 Task: Open settings.json of indent size in a text editor.
Action: Mouse moved to (15, 465)
Screenshot: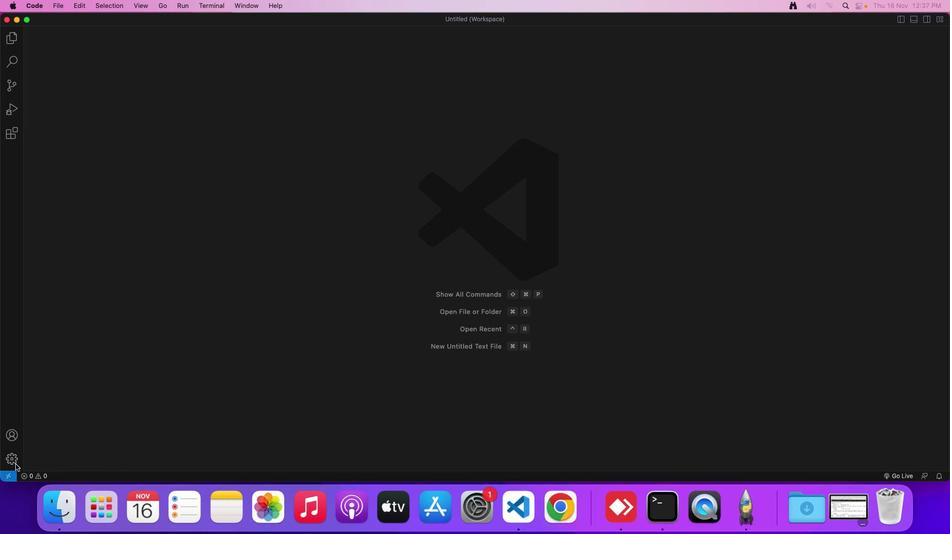 
Action: Mouse pressed left at (15, 465)
Screenshot: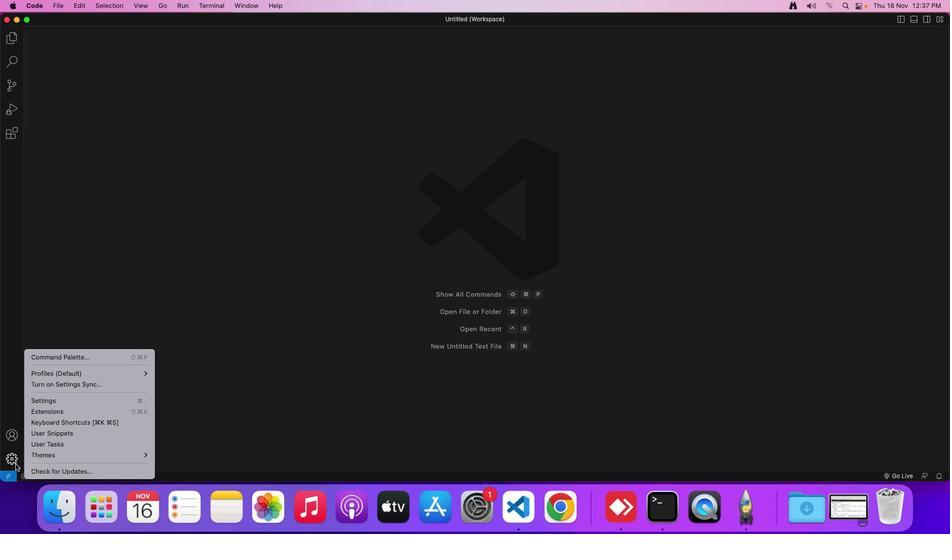 
Action: Mouse moved to (72, 404)
Screenshot: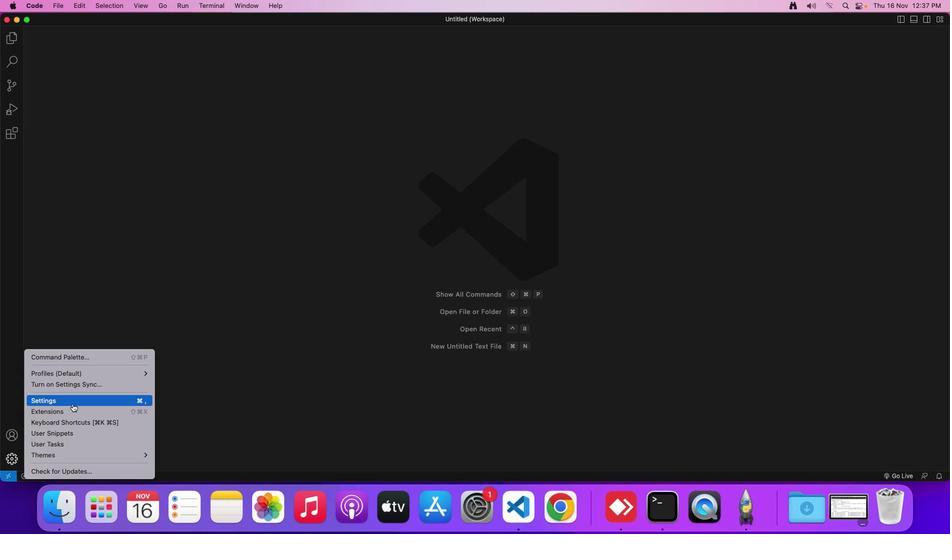 
Action: Mouse pressed left at (72, 404)
Screenshot: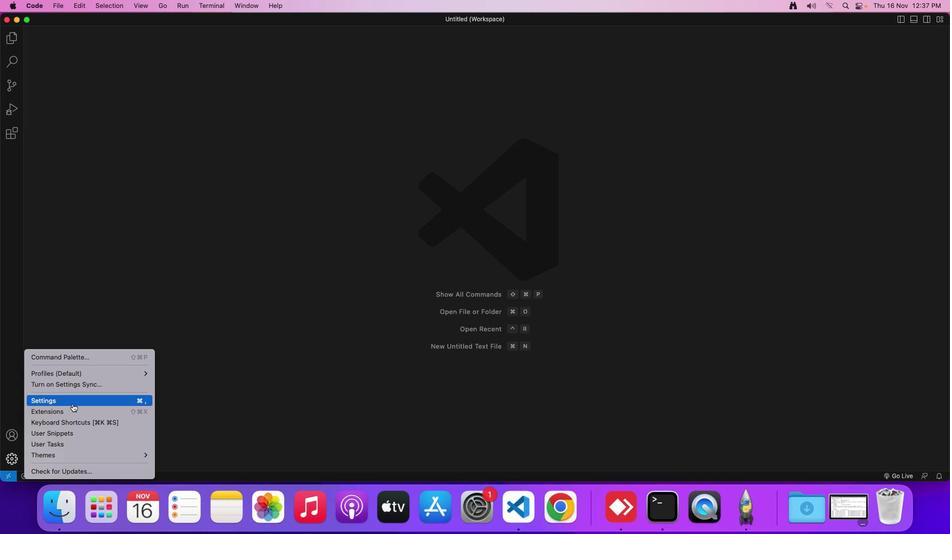 
Action: Mouse moved to (259, 80)
Screenshot: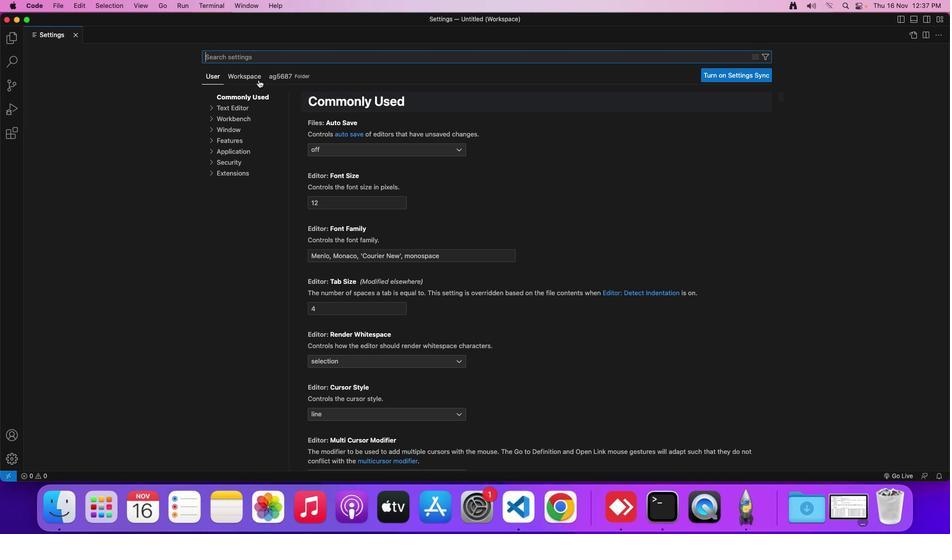 
Action: Mouse pressed left at (259, 80)
Screenshot: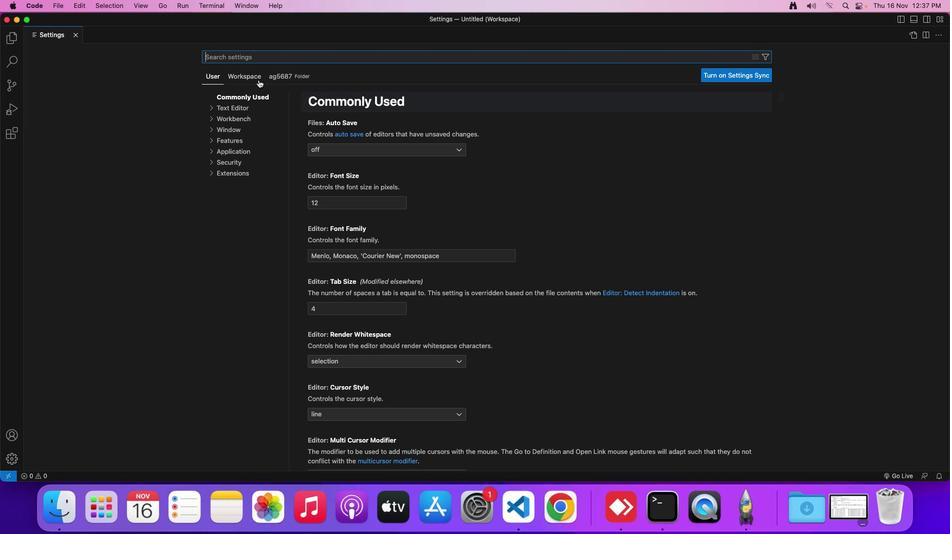 
Action: Mouse moved to (222, 109)
Screenshot: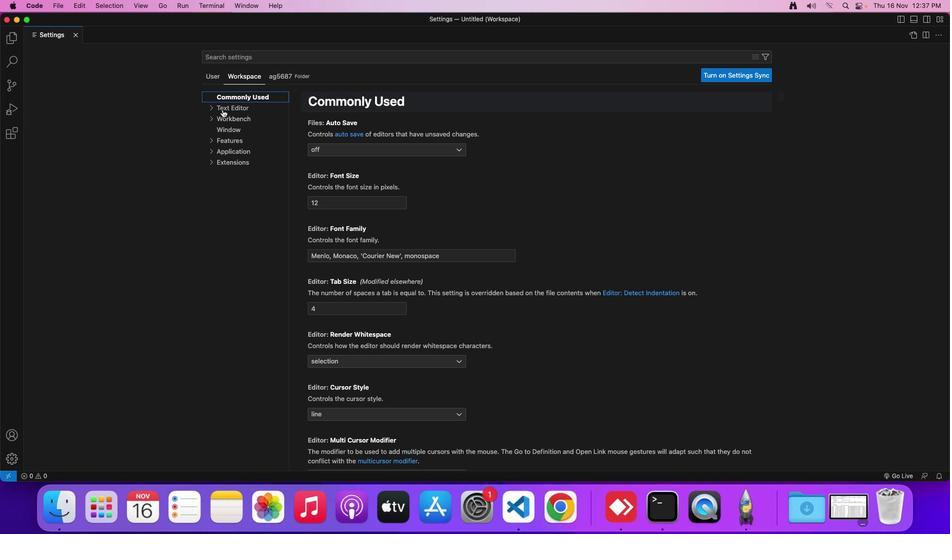 
Action: Mouse pressed left at (222, 109)
Screenshot: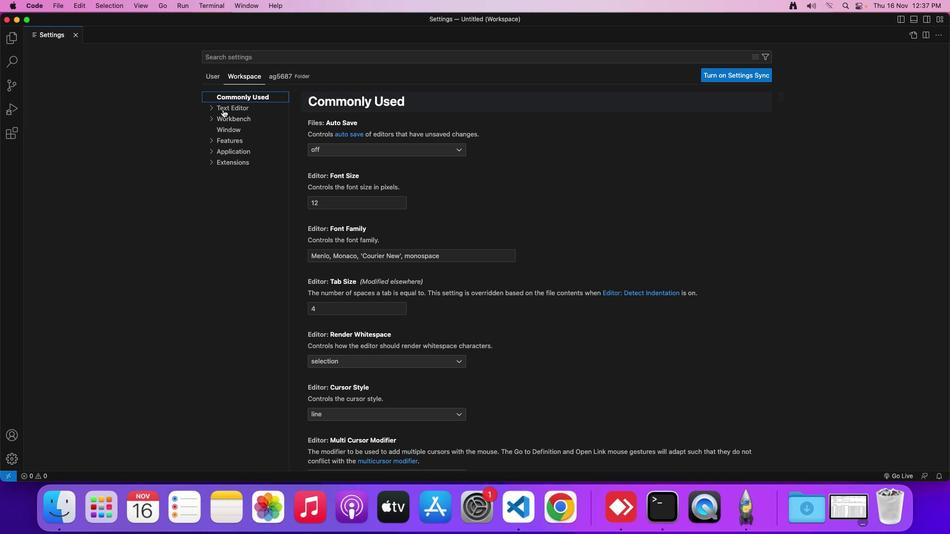 
Action: Mouse moved to (336, 260)
Screenshot: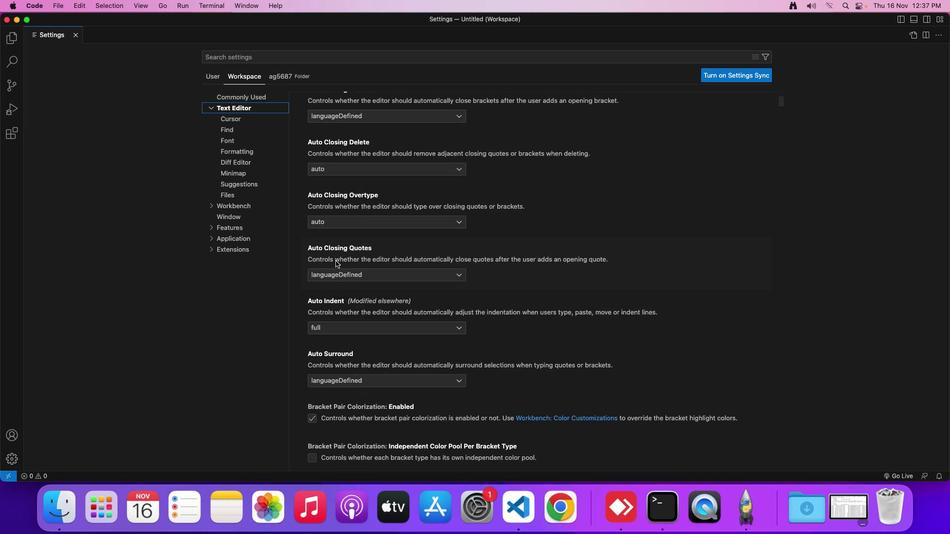
Action: Mouse scrolled (336, 260) with delta (0, 0)
Screenshot: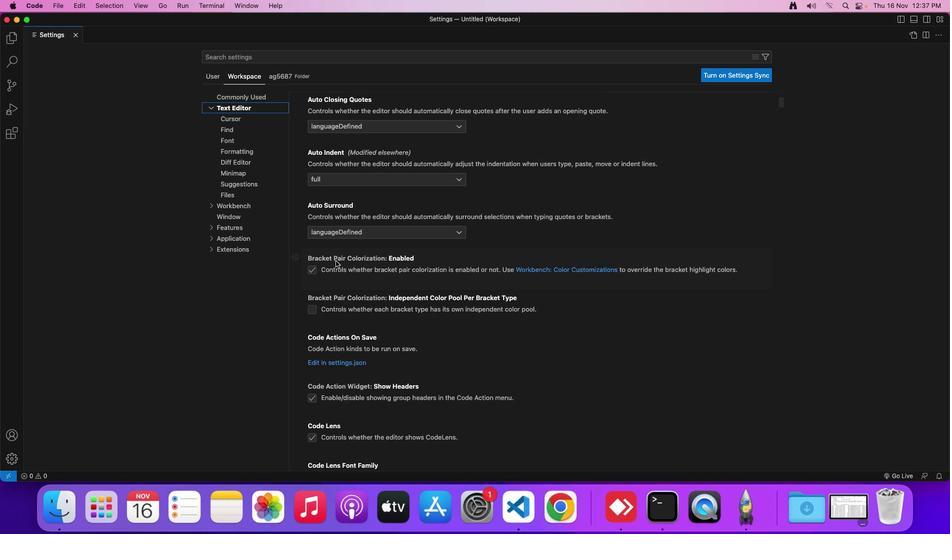 
Action: Mouse scrolled (336, 260) with delta (0, 0)
Screenshot: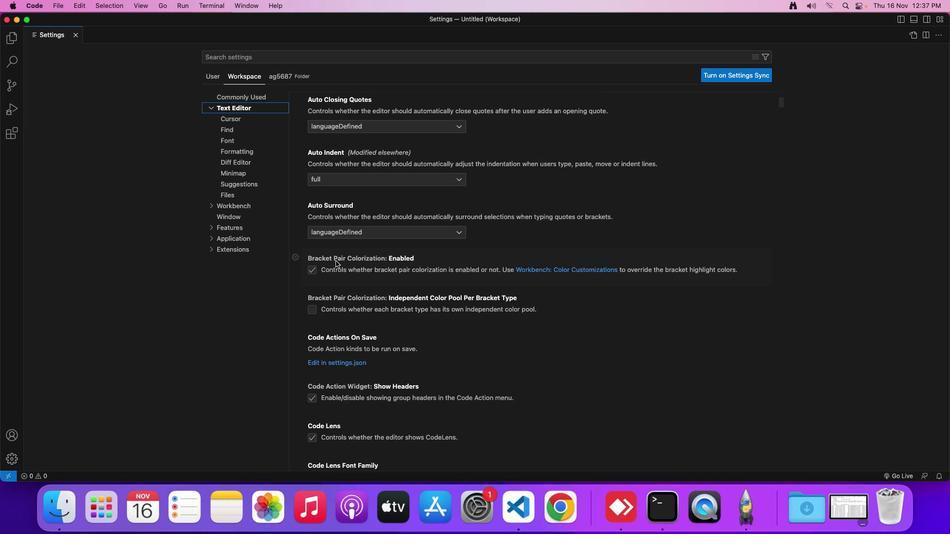 
Action: Mouse scrolled (336, 260) with delta (0, -1)
Screenshot: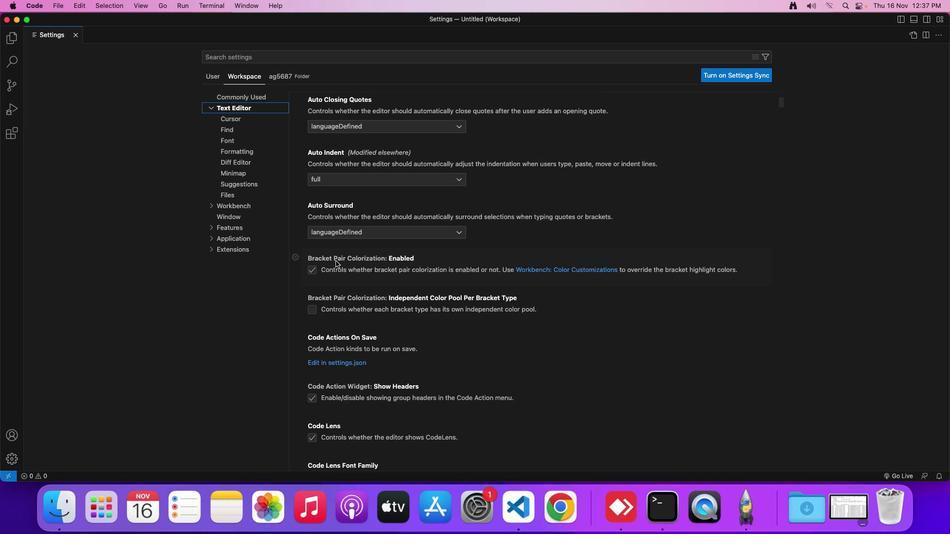 
Action: Mouse scrolled (336, 260) with delta (0, -2)
Screenshot: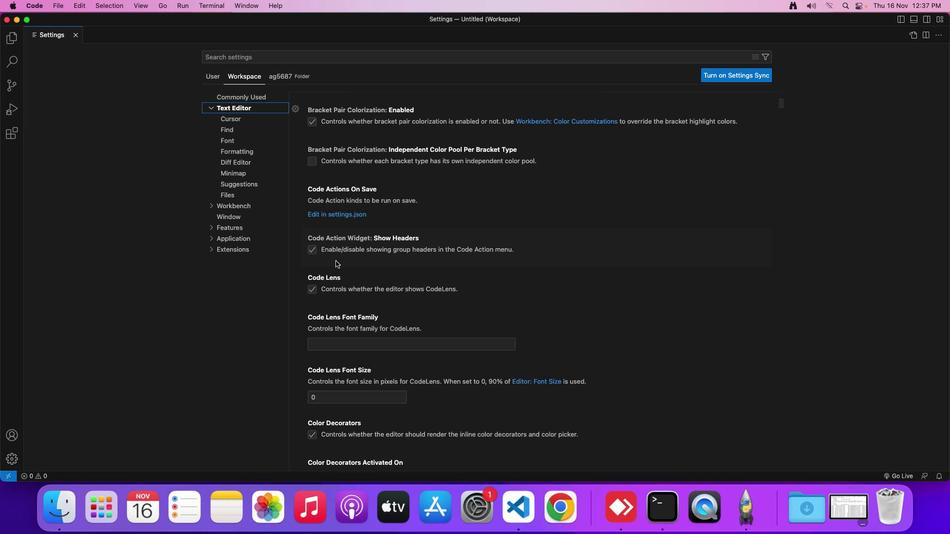
Action: Mouse scrolled (336, 260) with delta (0, -2)
Screenshot: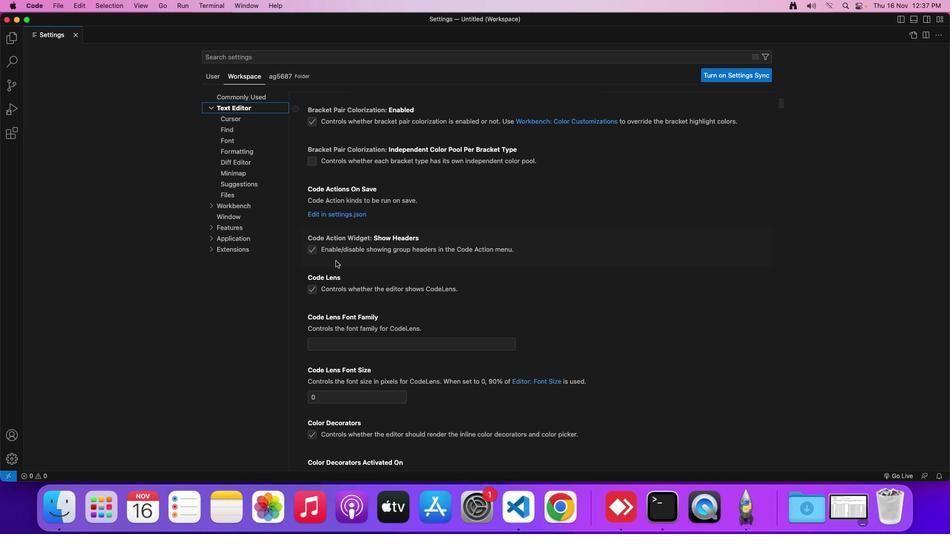 
Action: Mouse moved to (335, 260)
Screenshot: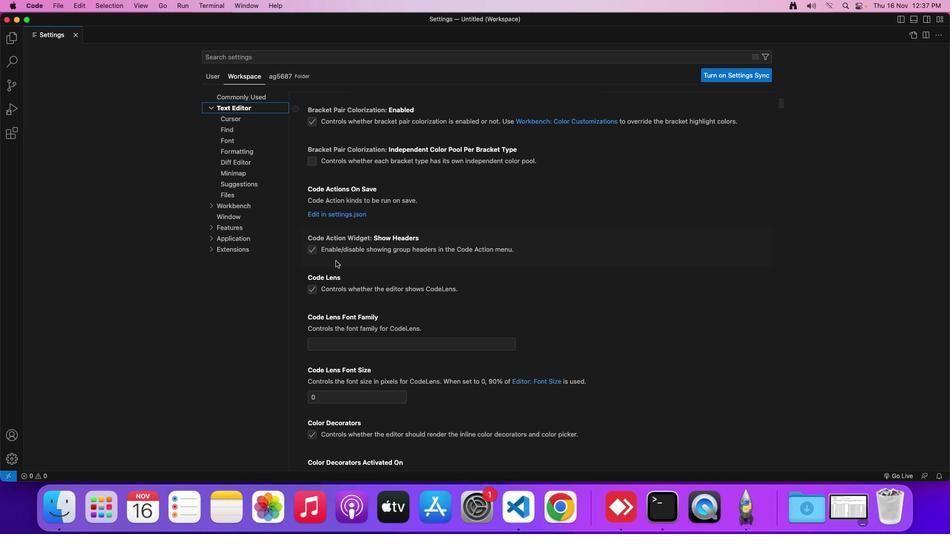 
Action: Mouse scrolled (335, 260) with delta (0, -2)
Screenshot: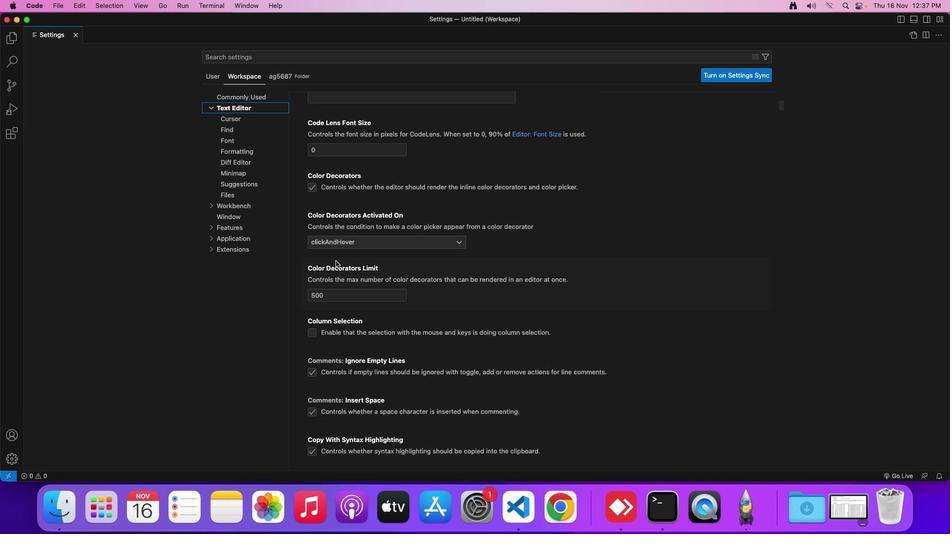 
Action: Mouse scrolled (335, 260) with delta (0, -2)
Screenshot: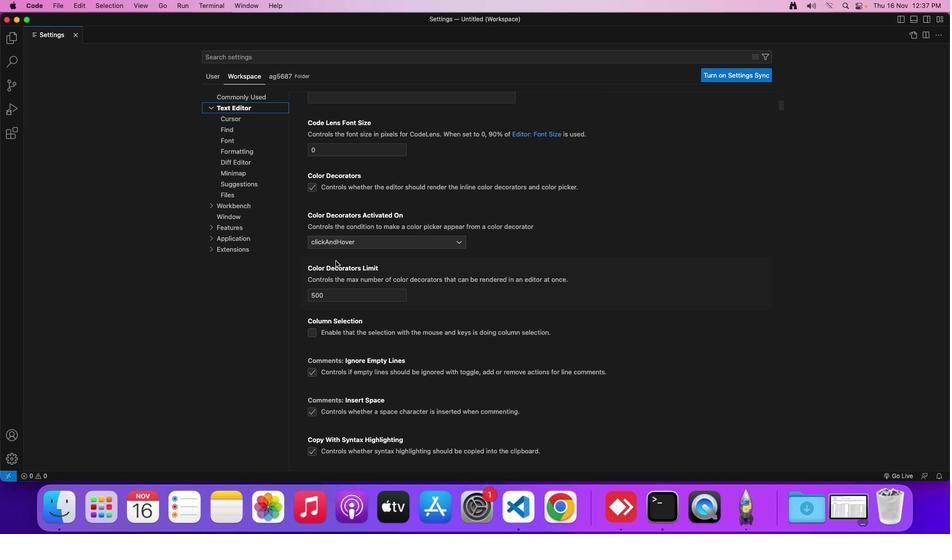 
Action: Mouse moved to (335, 260)
Screenshot: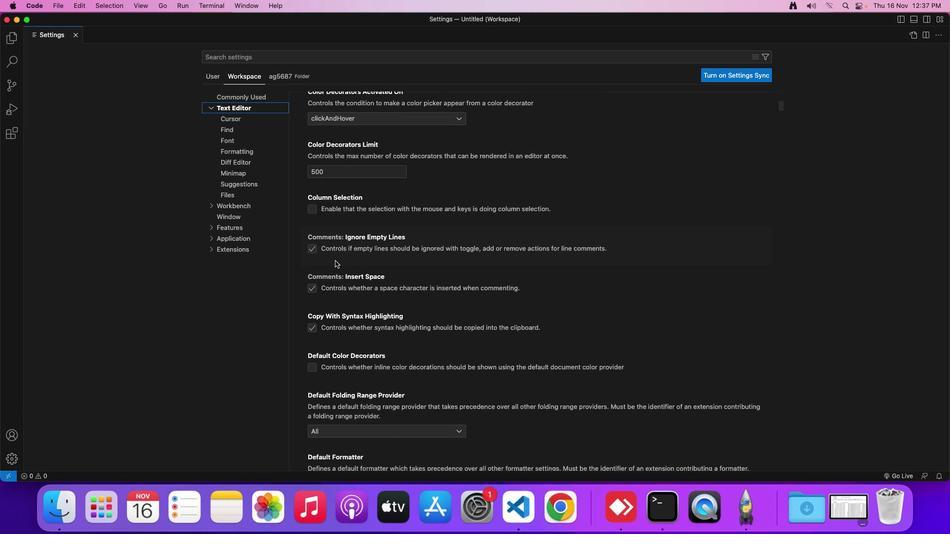 
Action: Mouse scrolled (335, 260) with delta (0, 0)
Screenshot: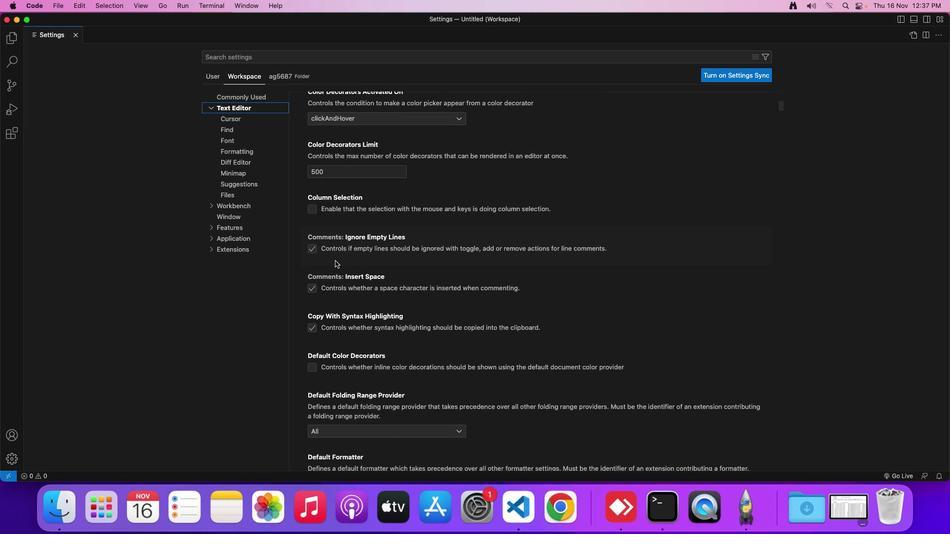 
Action: Mouse scrolled (335, 260) with delta (0, 0)
Screenshot: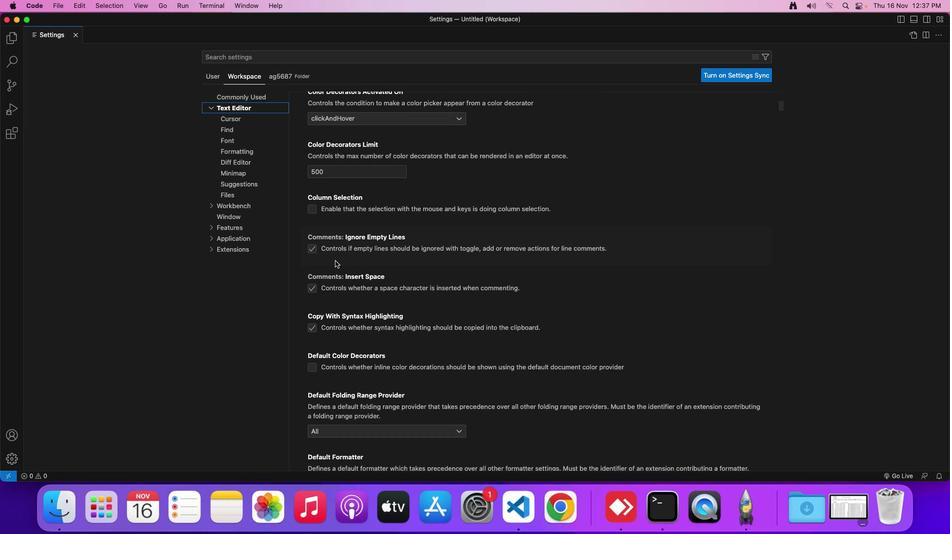 
Action: Mouse moved to (335, 260)
Screenshot: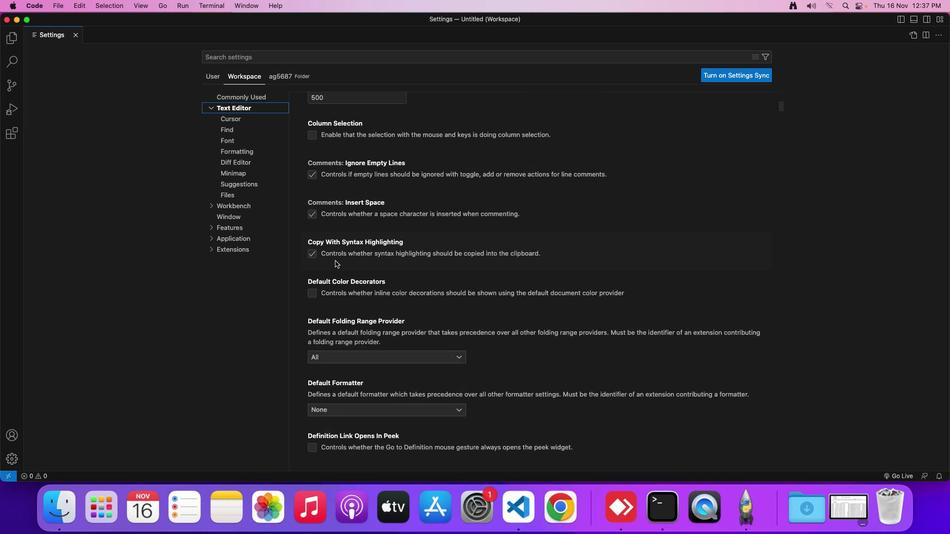 
Action: Mouse scrolled (335, 260) with delta (0, -1)
Screenshot: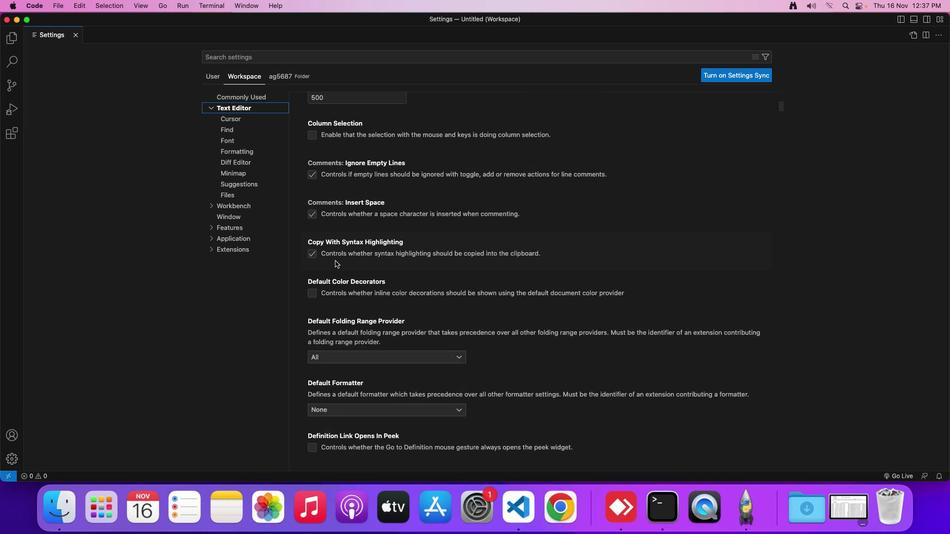 
Action: Mouse moved to (335, 260)
Screenshot: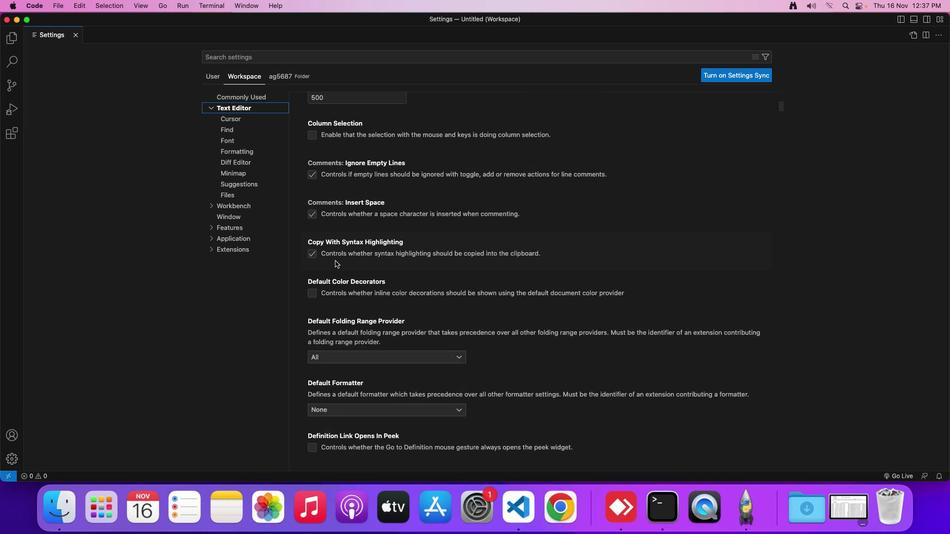 
Action: Mouse scrolled (335, 260) with delta (0, -1)
Screenshot: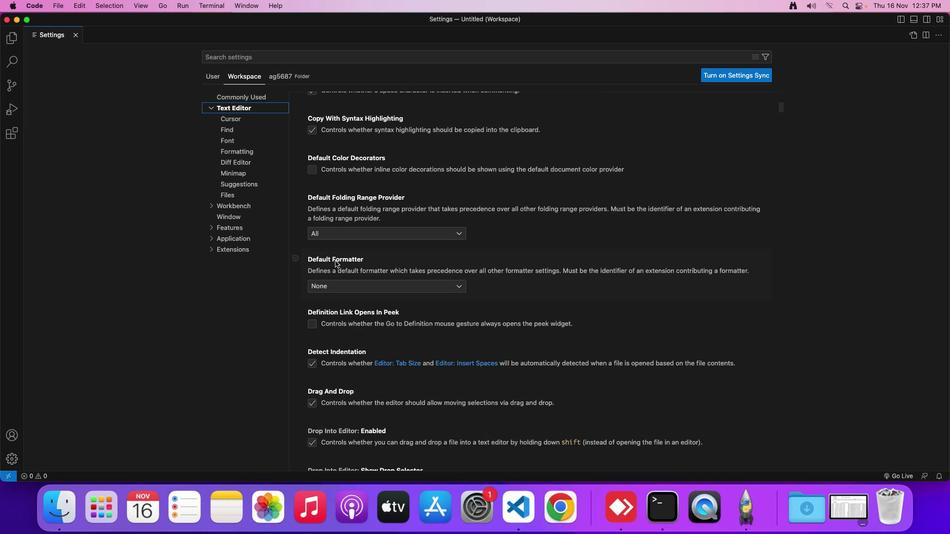 
Action: Mouse scrolled (335, 260) with delta (0, -2)
Screenshot: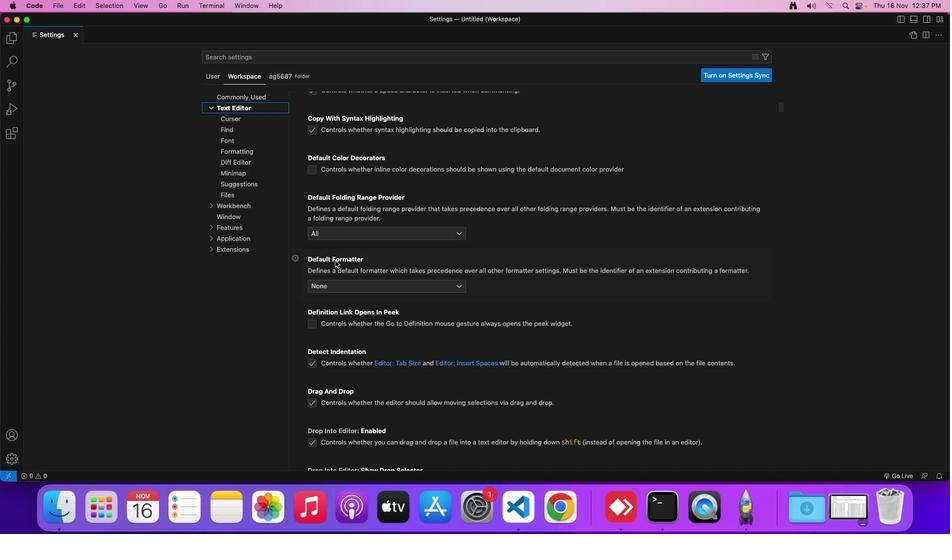 
Action: Mouse scrolled (335, 260) with delta (0, 0)
Screenshot: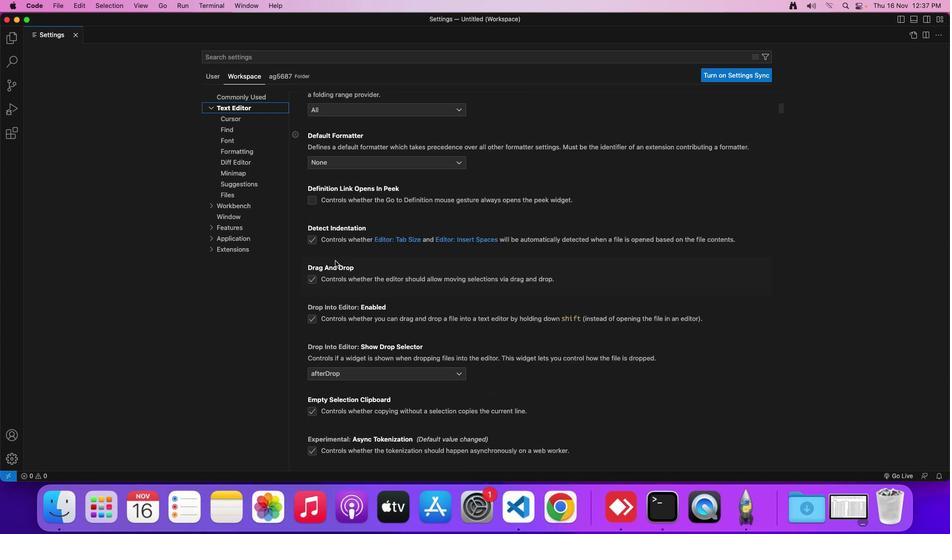 
Action: Mouse scrolled (335, 260) with delta (0, 0)
Screenshot: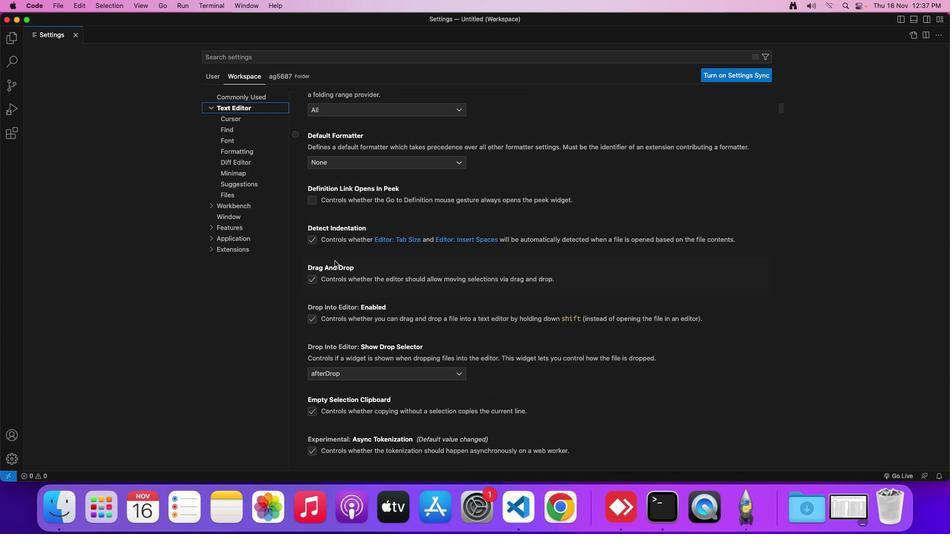
Action: Mouse scrolled (335, 260) with delta (0, -1)
Screenshot: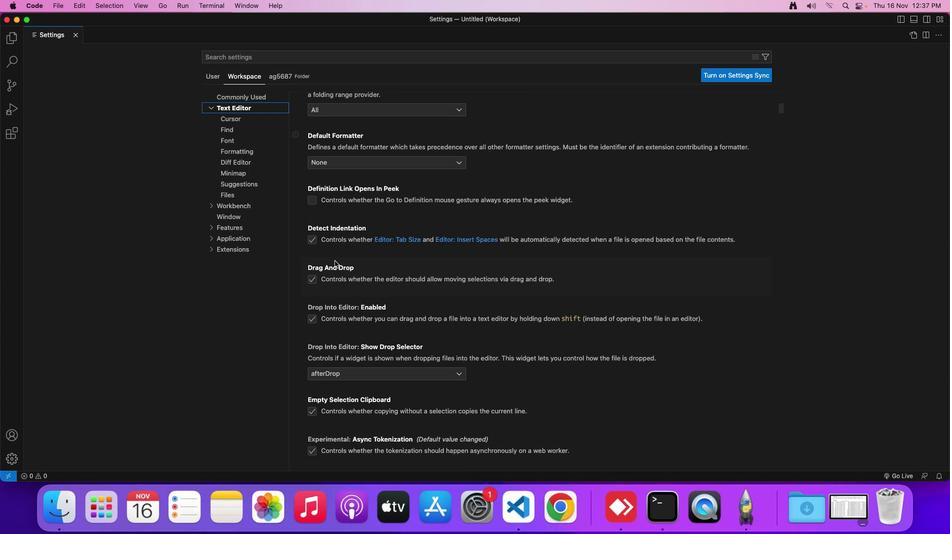 
Action: Mouse moved to (335, 260)
Screenshot: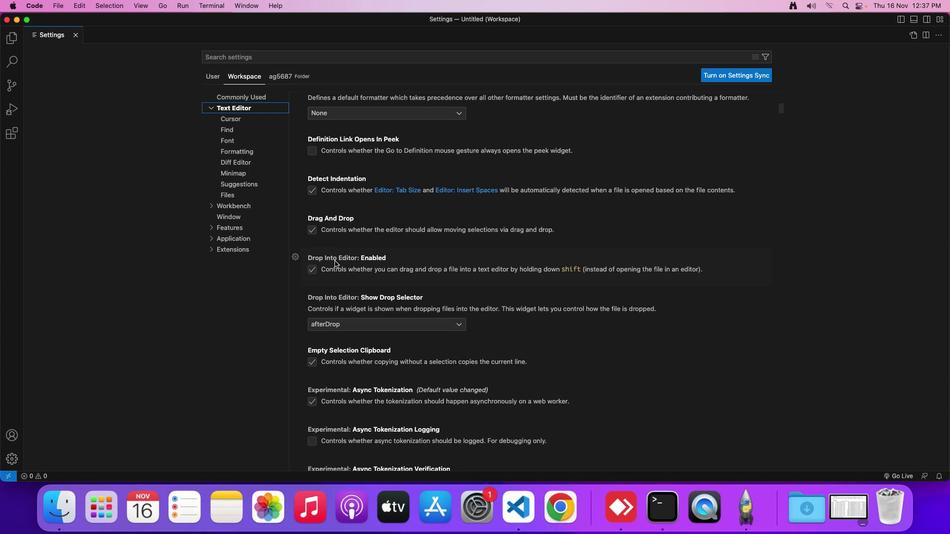 
Action: Mouse scrolled (335, 260) with delta (0, 0)
Screenshot: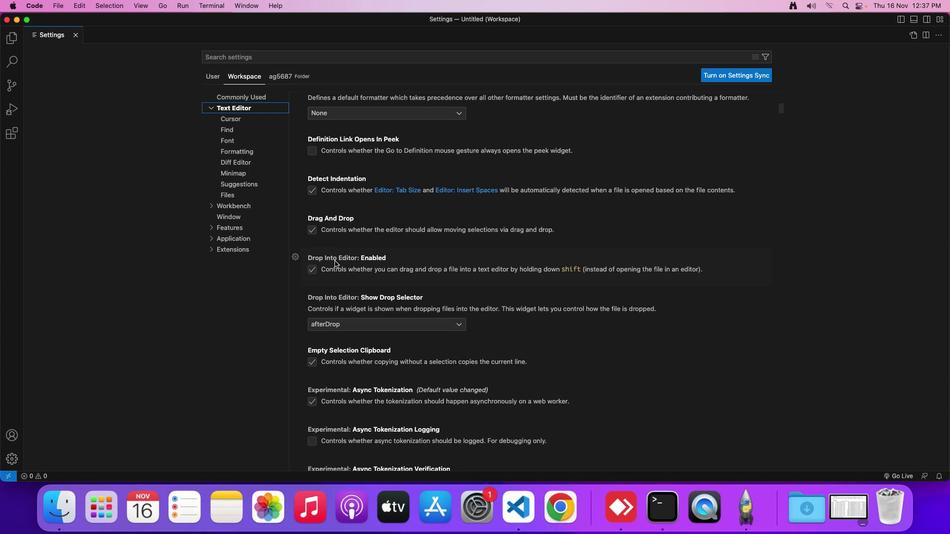 
Action: Mouse scrolled (335, 260) with delta (0, 0)
Screenshot: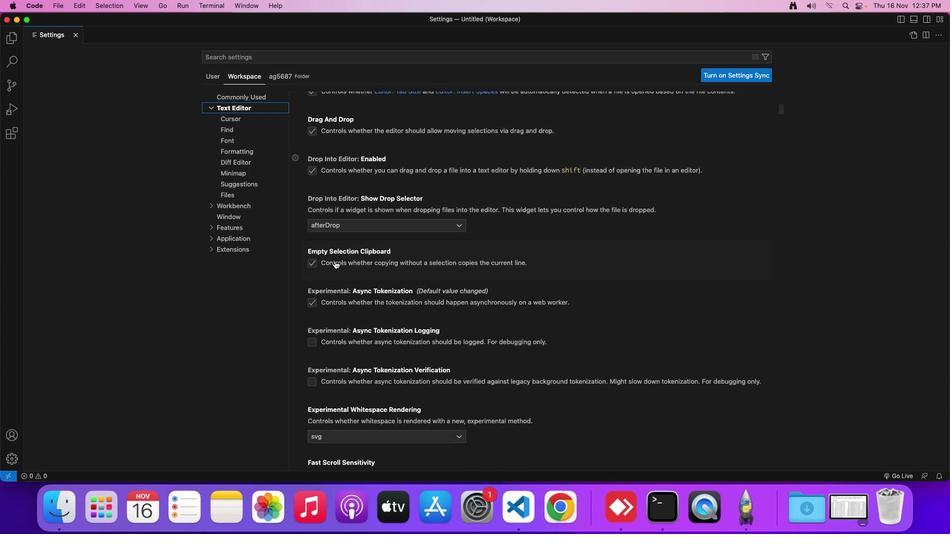 
Action: Mouse scrolled (335, 260) with delta (0, 0)
Screenshot: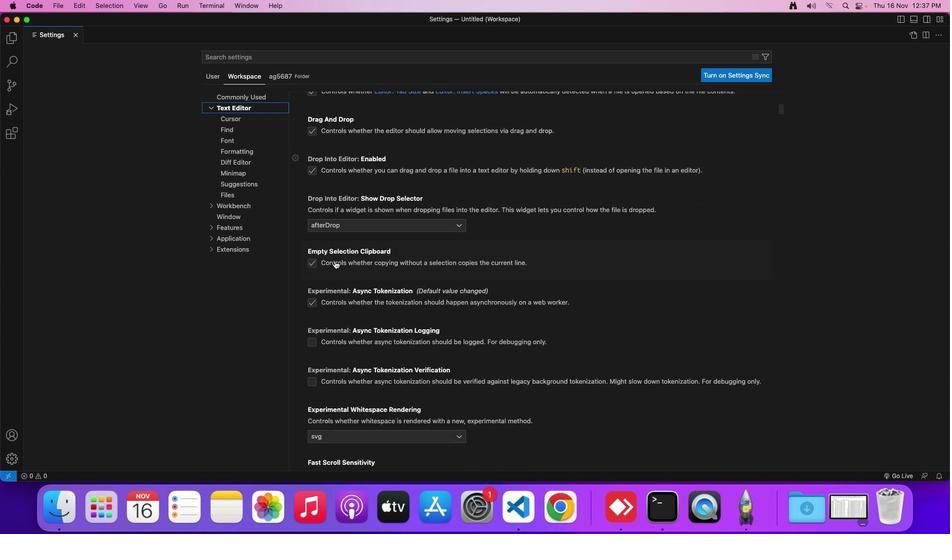 
Action: Mouse scrolled (335, 260) with delta (0, 0)
Screenshot: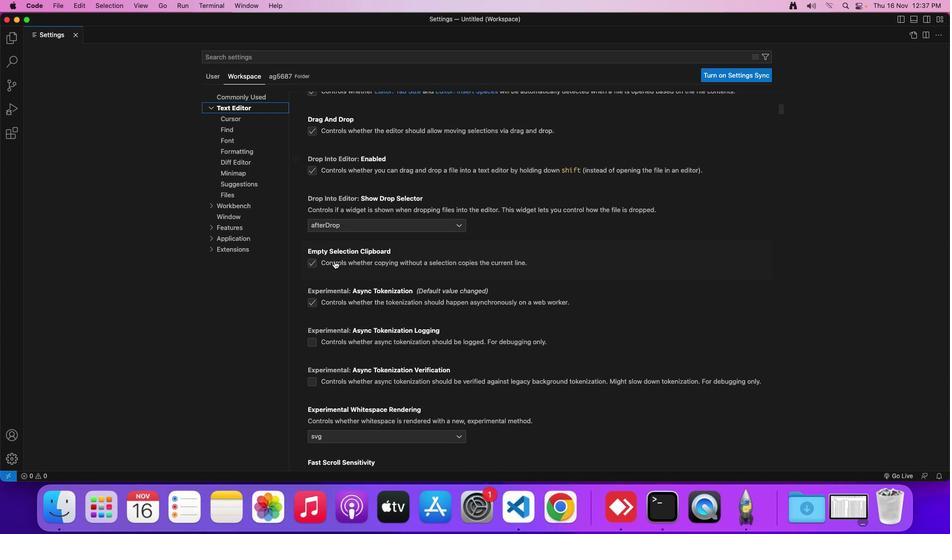 
Action: Mouse moved to (334, 260)
Screenshot: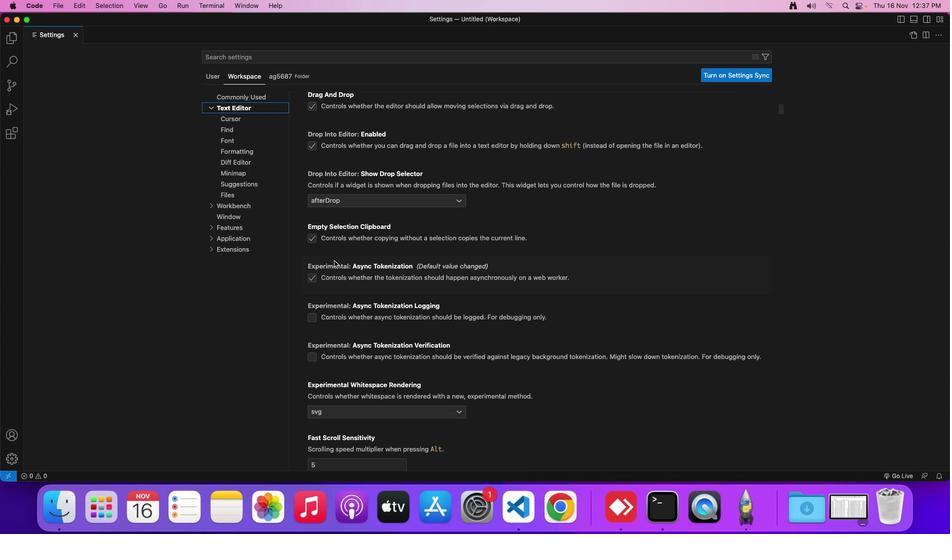 
Action: Mouse scrolled (334, 260) with delta (0, 0)
Screenshot: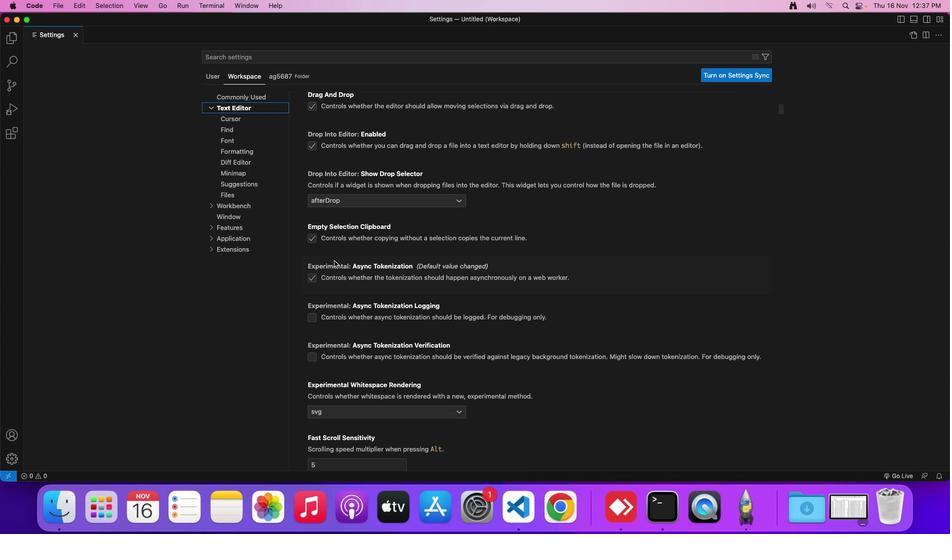 
Action: Mouse moved to (334, 260)
Screenshot: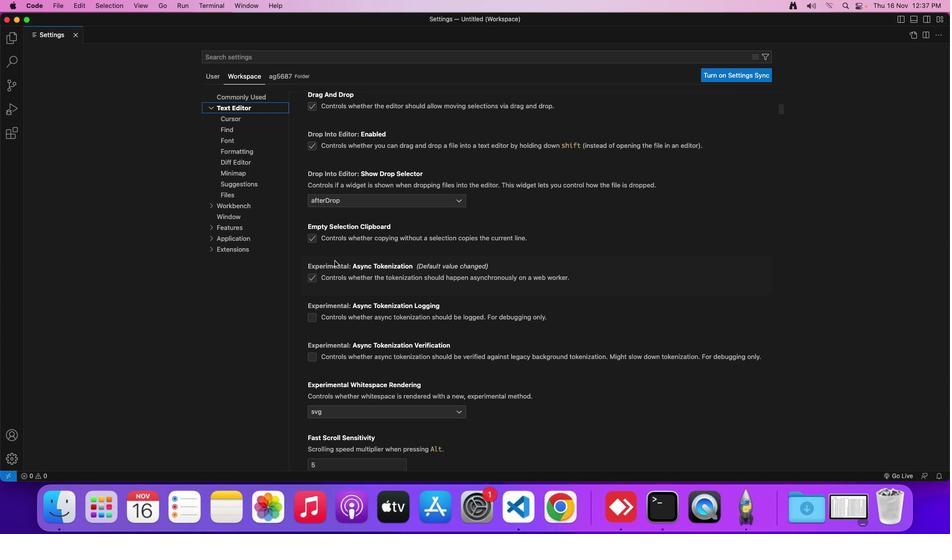
Action: Mouse scrolled (334, 260) with delta (0, 0)
Screenshot: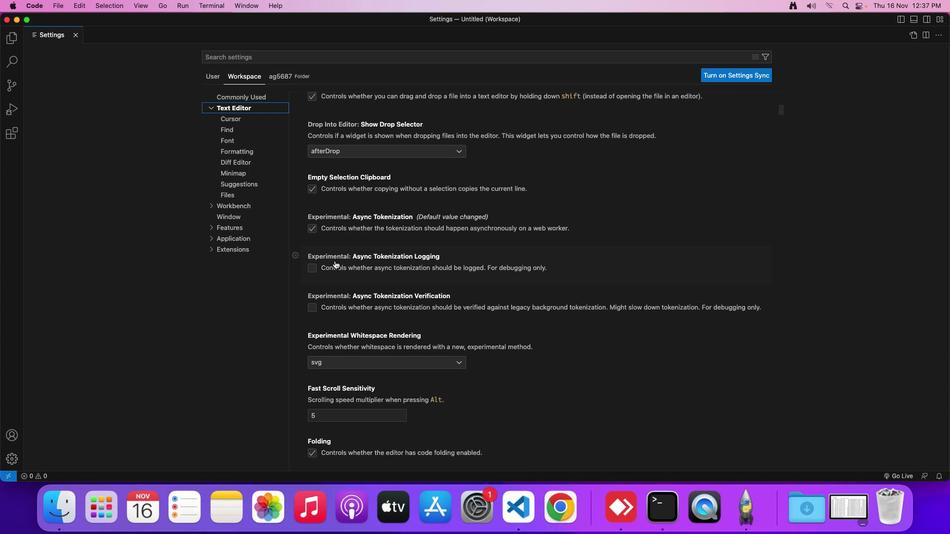 
Action: Mouse scrolled (334, 260) with delta (0, 0)
Screenshot: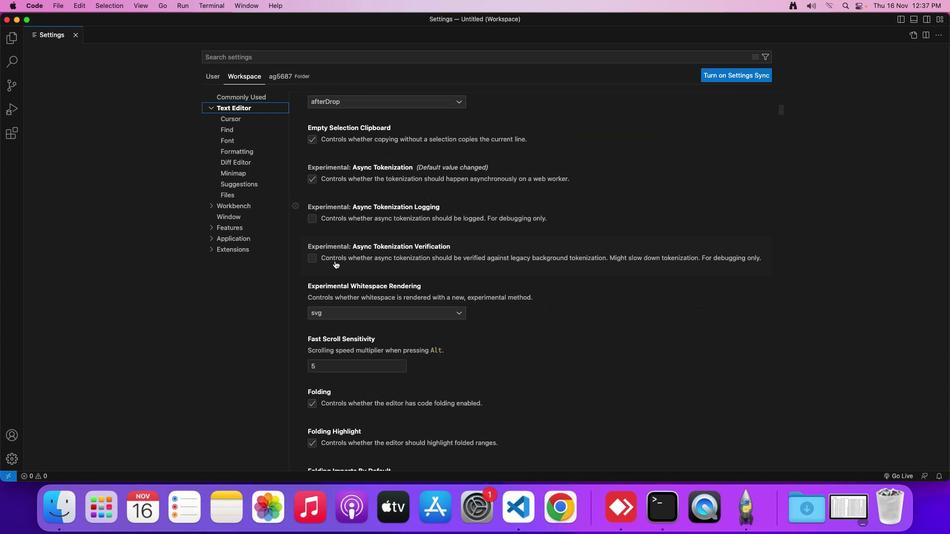 
Action: Mouse scrolled (334, 260) with delta (0, 0)
Screenshot: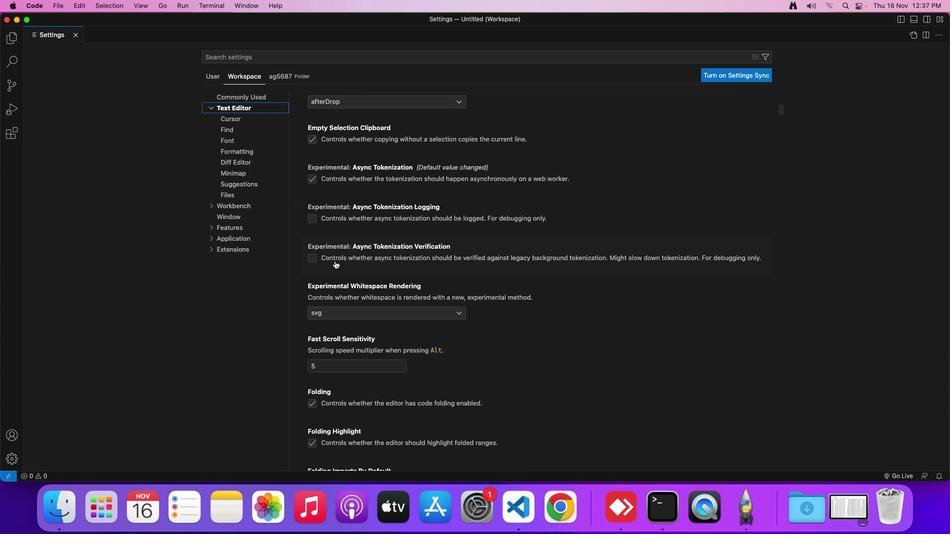 
Action: Mouse scrolled (334, 260) with delta (0, 0)
Screenshot: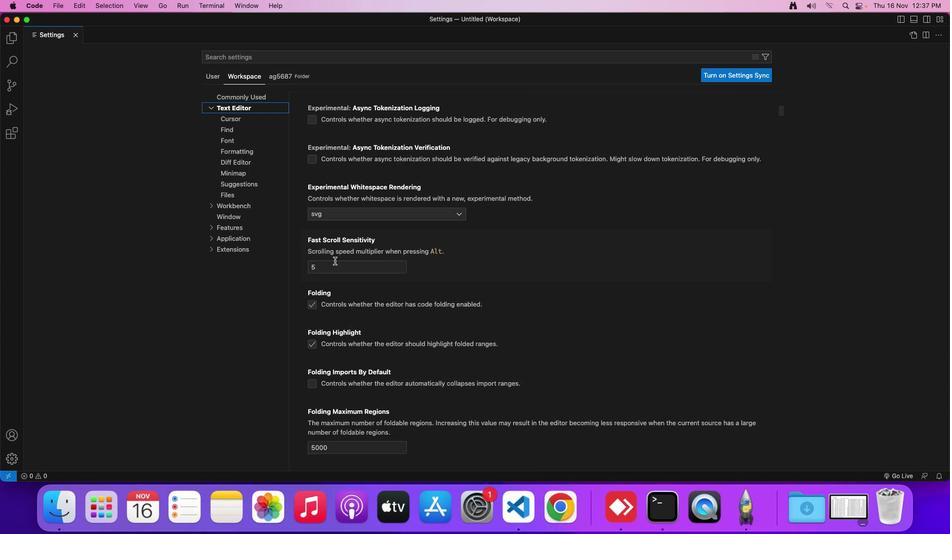 
Action: Mouse scrolled (334, 260) with delta (0, 0)
Screenshot: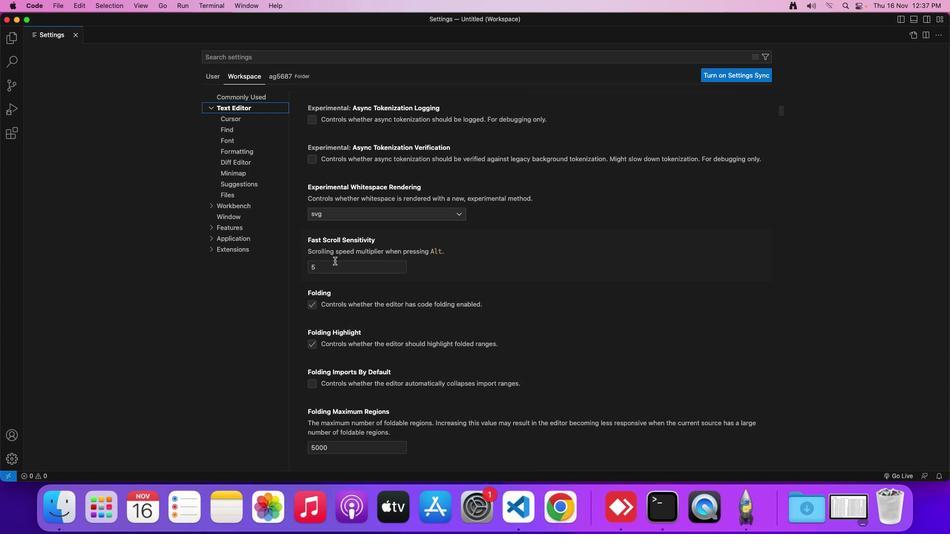 
Action: Mouse scrolled (334, 260) with delta (0, 0)
Screenshot: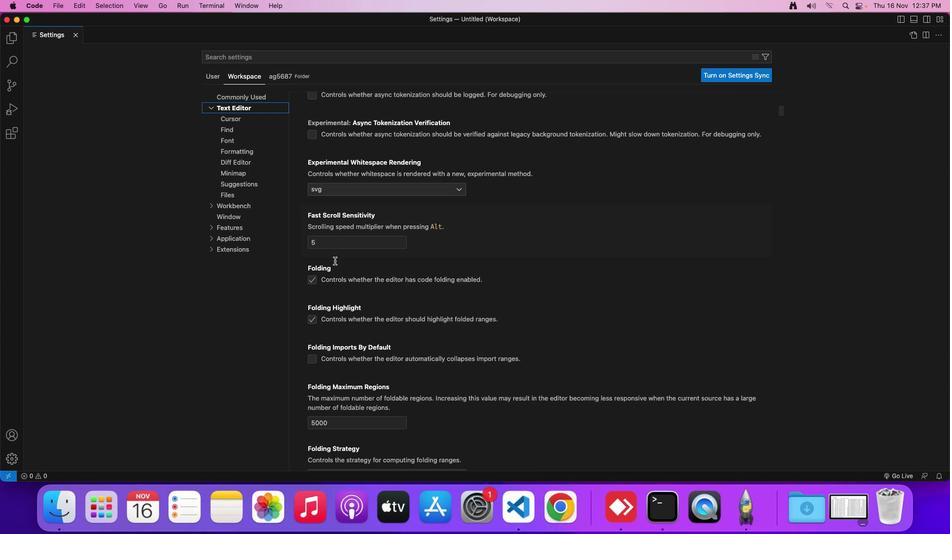 
Action: Mouse scrolled (334, 260) with delta (0, 0)
Screenshot: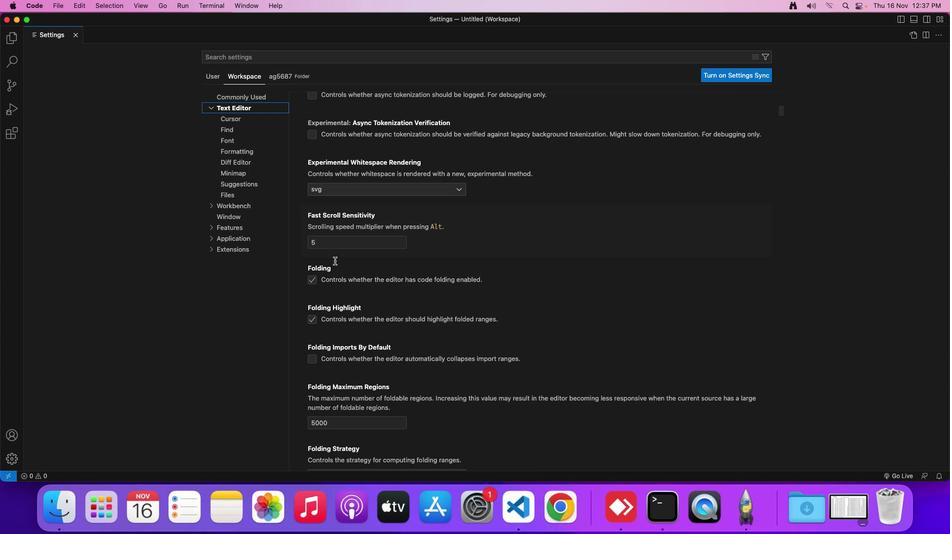 
Action: Mouse scrolled (334, 260) with delta (0, 0)
Screenshot: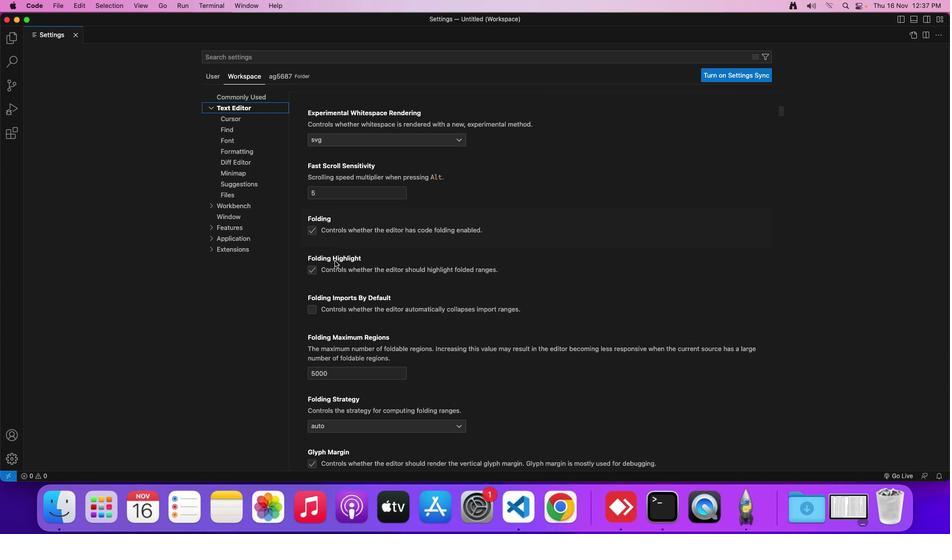 
Action: Mouse scrolled (334, 260) with delta (0, 0)
Screenshot: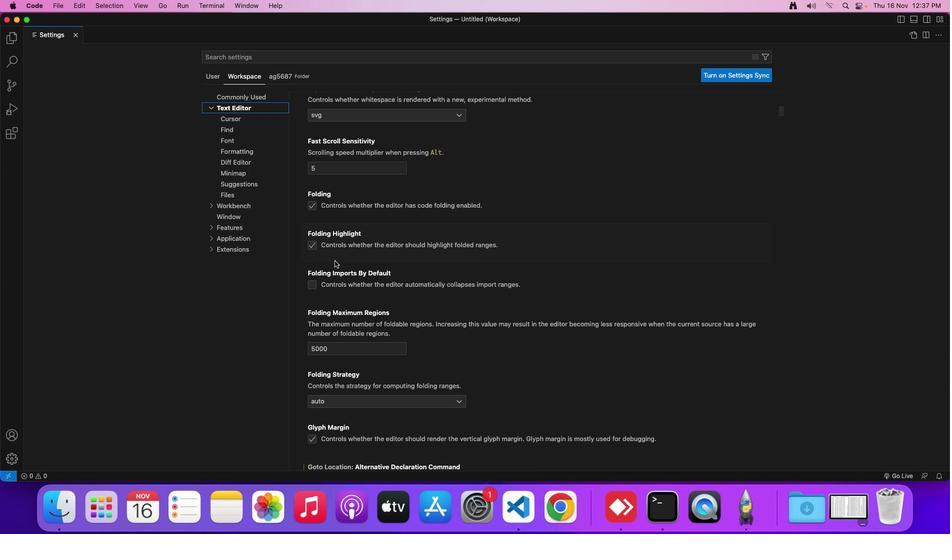 
Action: Mouse scrolled (334, 260) with delta (0, 0)
Screenshot: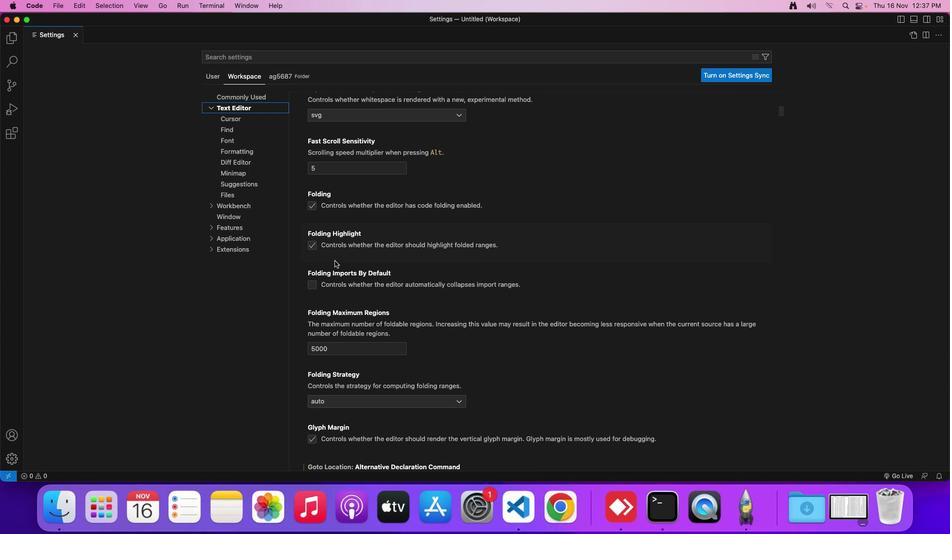 
Action: Mouse scrolled (334, 260) with delta (0, 0)
Screenshot: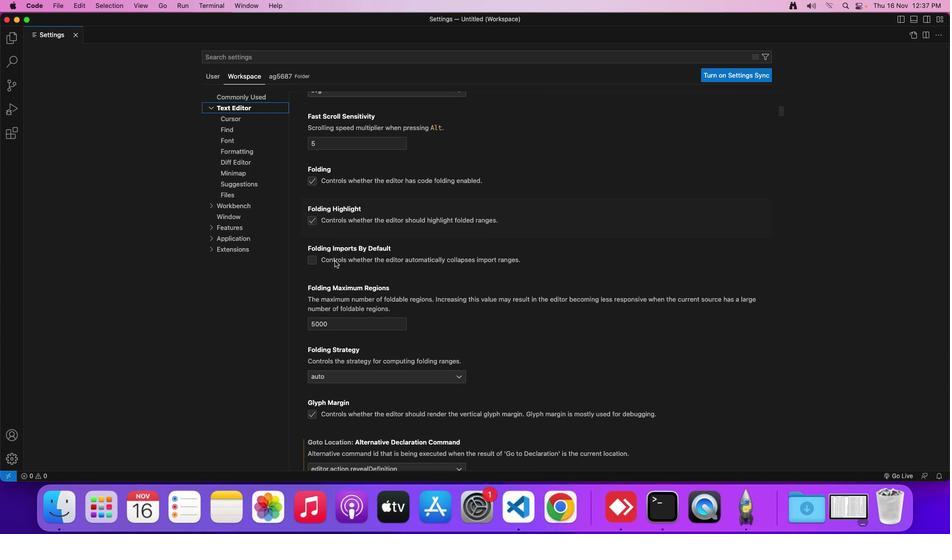 
Action: Mouse scrolled (334, 260) with delta (0, 0)
Screenshot: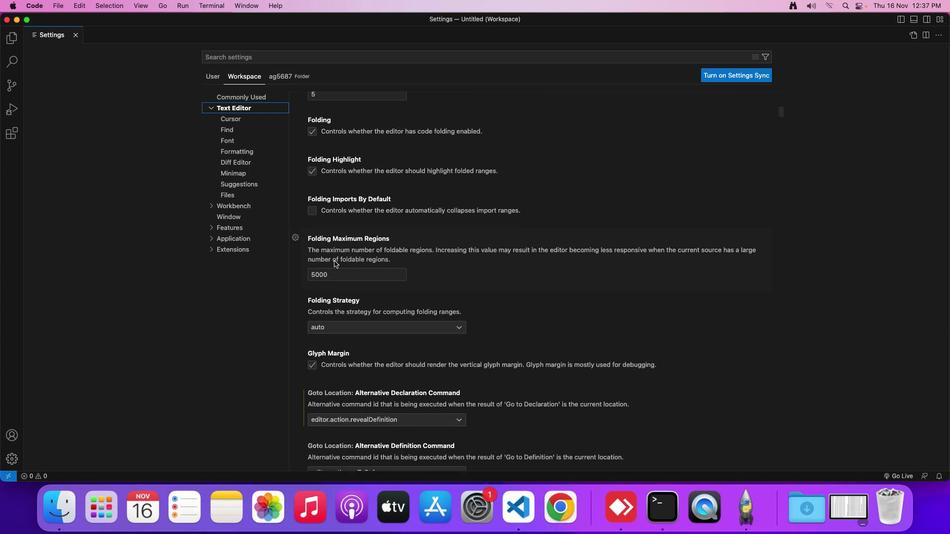 
Action: Mouse moved to (334, 260)
Screenshot: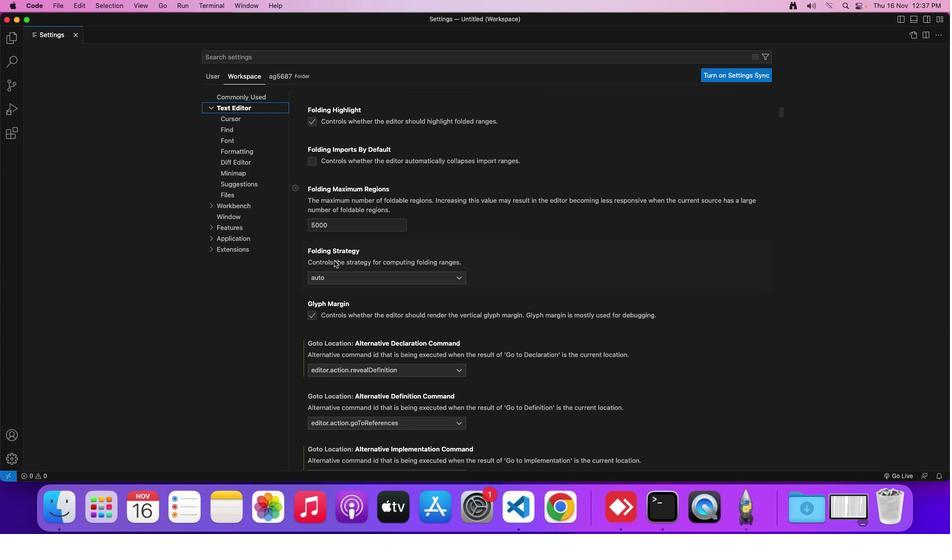 
Action: Mouse scrolled (334, 260) with delta (0, 0)
Screenshot: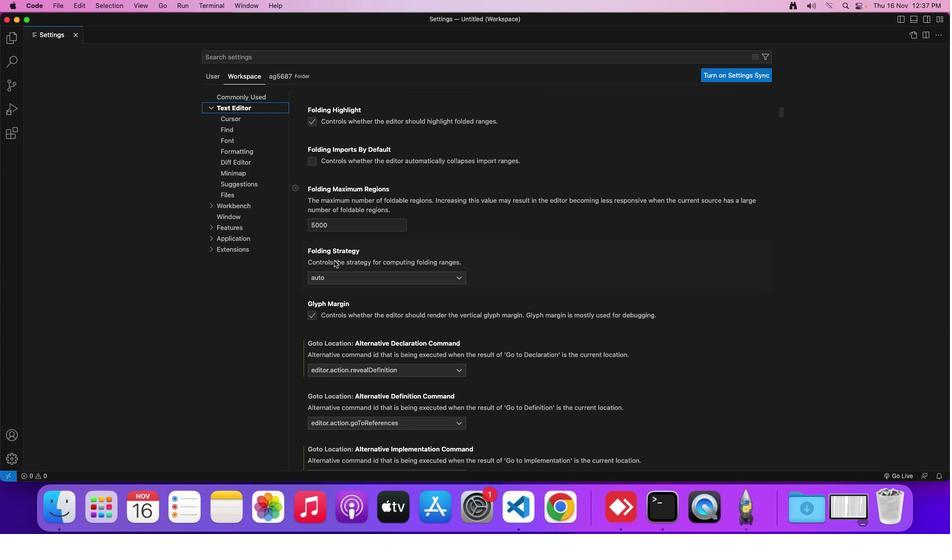 
Action: Mouse scrolled (334, 260) with delta (0, 0)
Screenshot: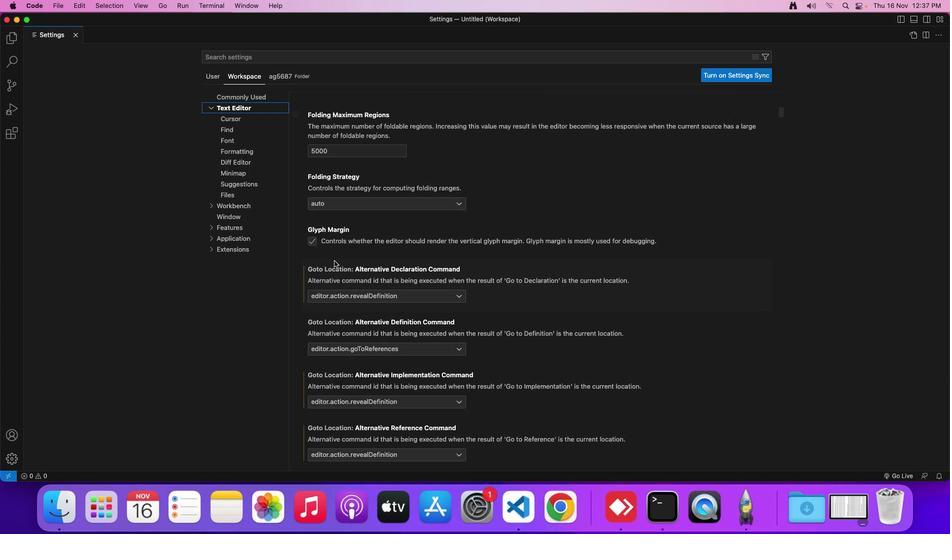 
Action: Mouse moved to (334, 260)
Screenshot: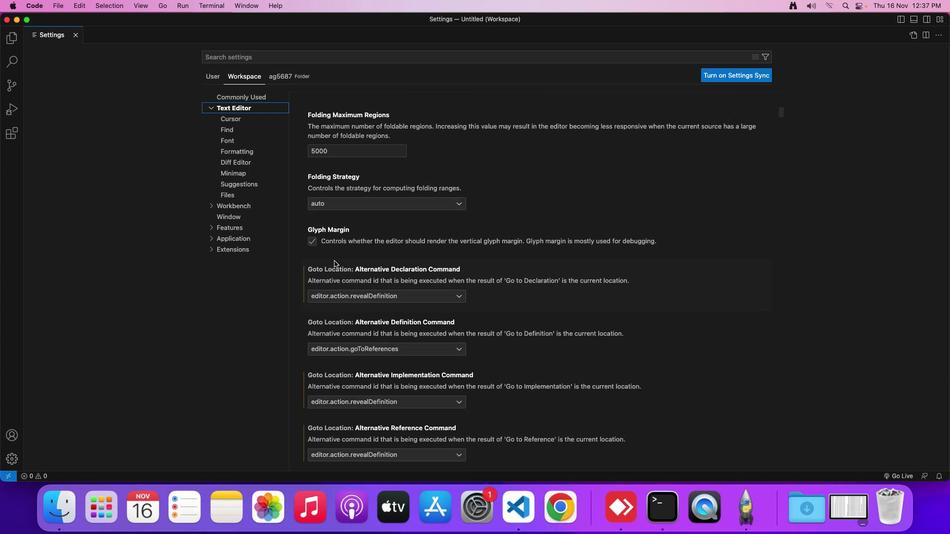 
Action: Mouse scrolled (334, 260) with delta (0, -1)
Screenshot: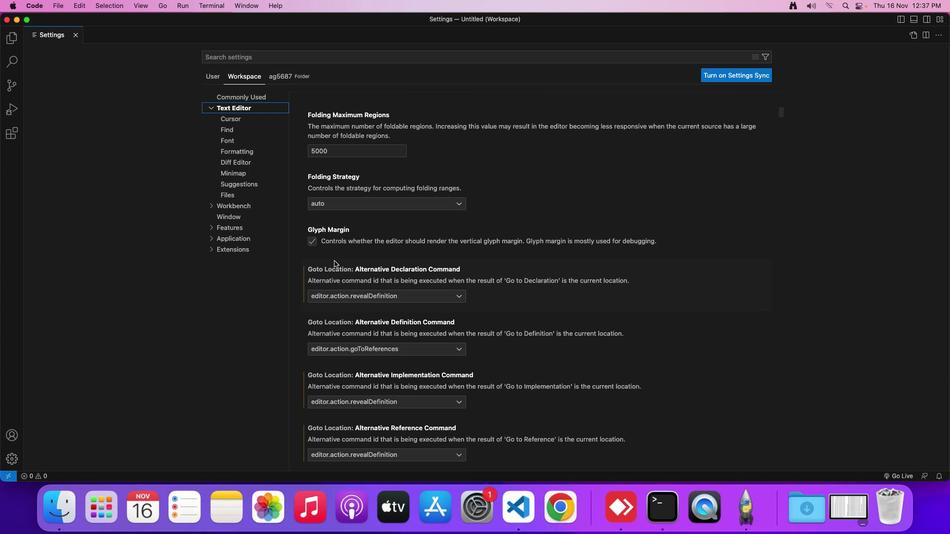 
Action: Mouse moved to (334, 261)
Screenshot: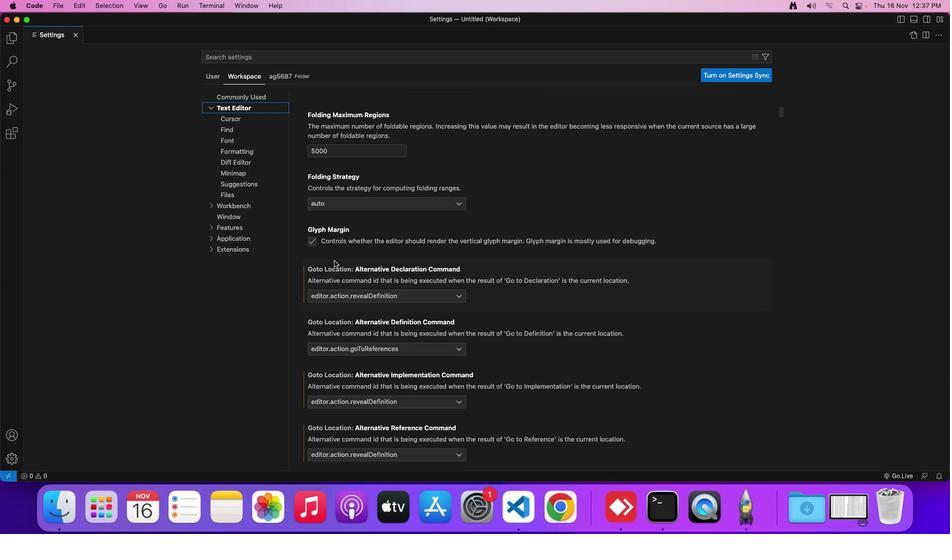 
Action: Mouse scrolled (334, 261) with delta (0, 0)
Screenshot: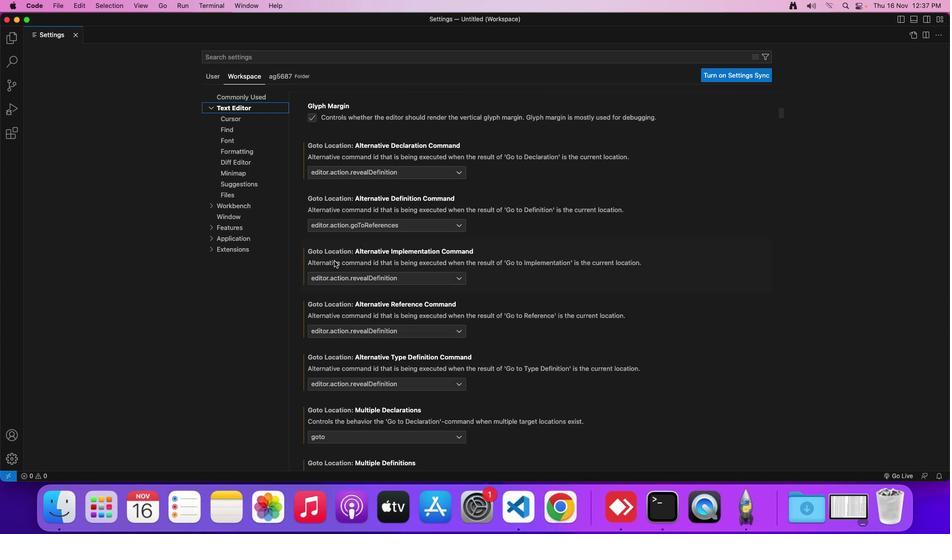 
Action: Mouse scrolled (334, 261) with delta (0, 0)
Screenshot: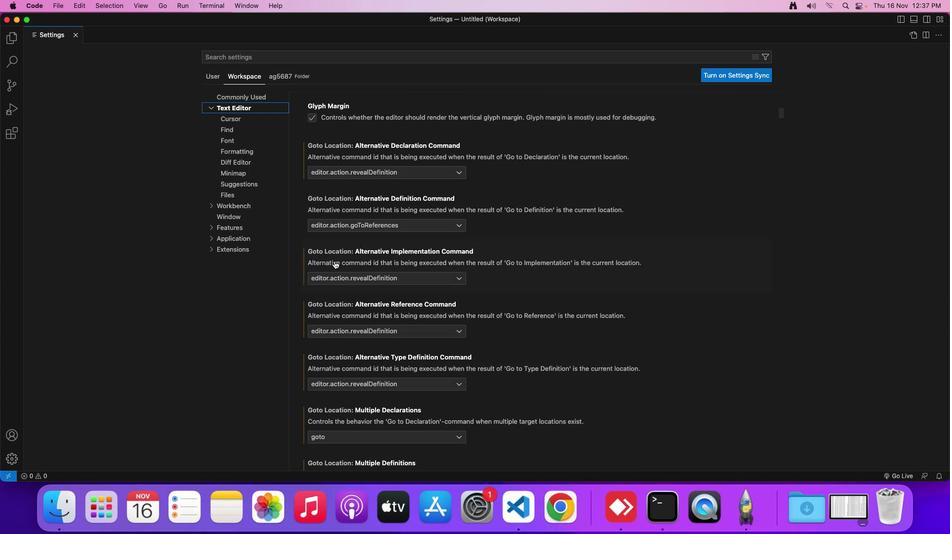 
Action: Mouse scrolled (334, 261) with delta (0, -1)
Screenshot: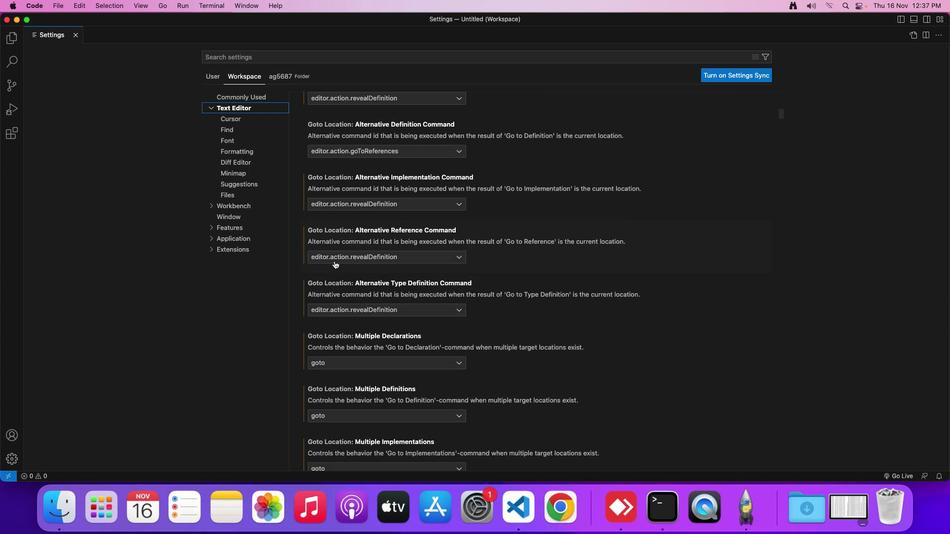 
Action: Mouse scrolled (334, 261) with delta (0, -1)
Screenshot: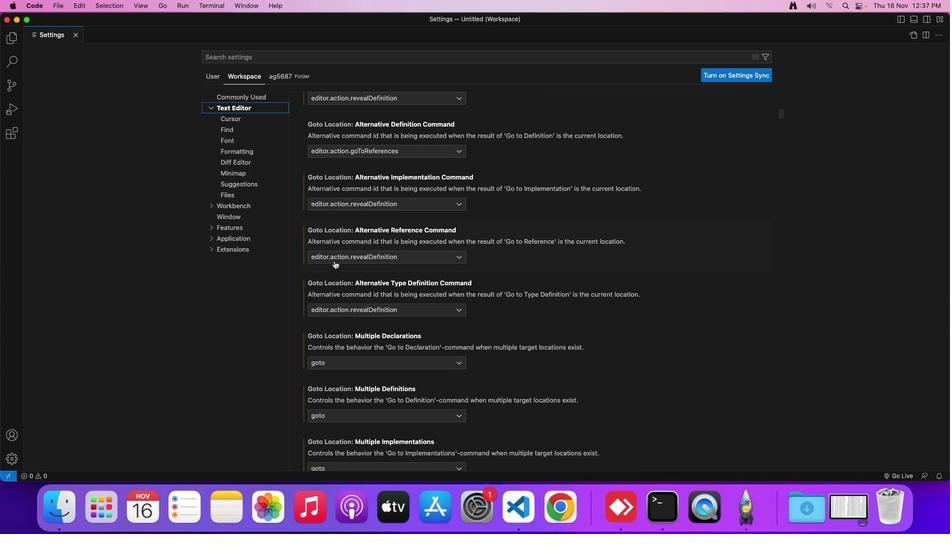 
Action: Mouse scrolled (334, 261) with delta (0, 0)
Screenshot: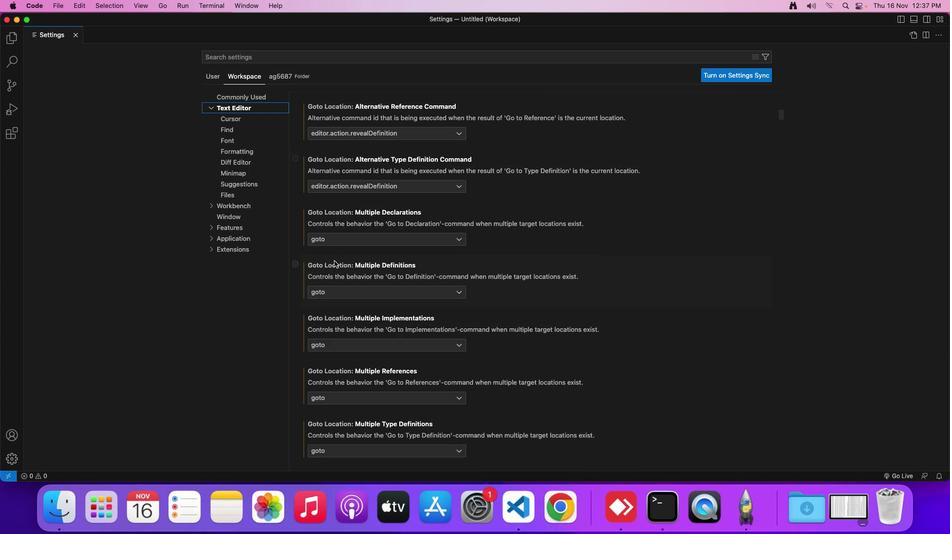 
Action: Mouse scrolled (334, 261) with delta (0, 0)
Screenshot: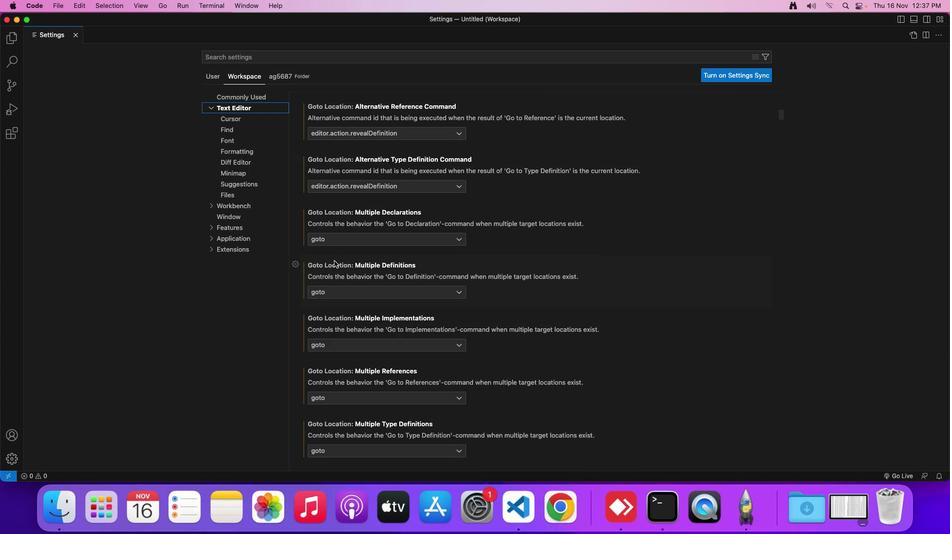 
Action: Mouse scrolled (334, 261) with delta (0, -1)
Screenshot: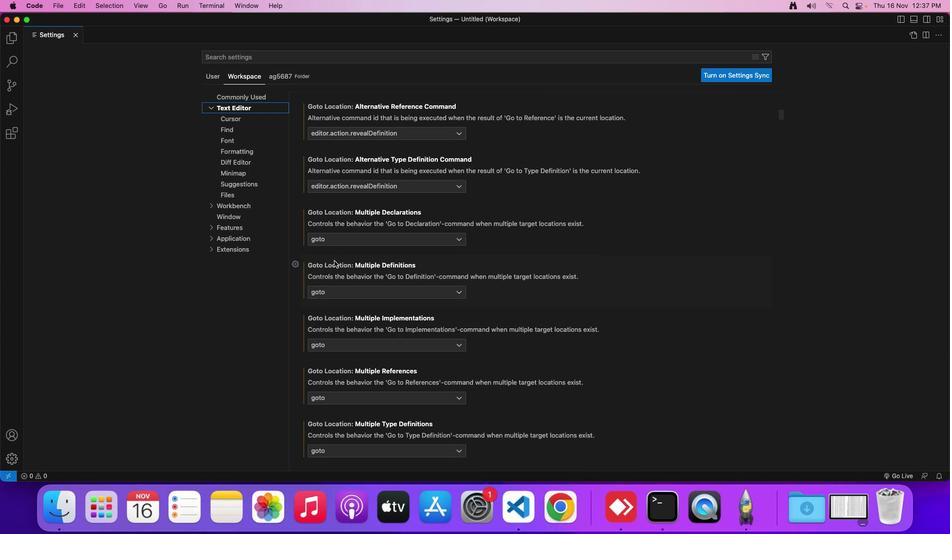 
Action: Mouse scrolled (334, 261) with delta (0, 0)
Screenshot: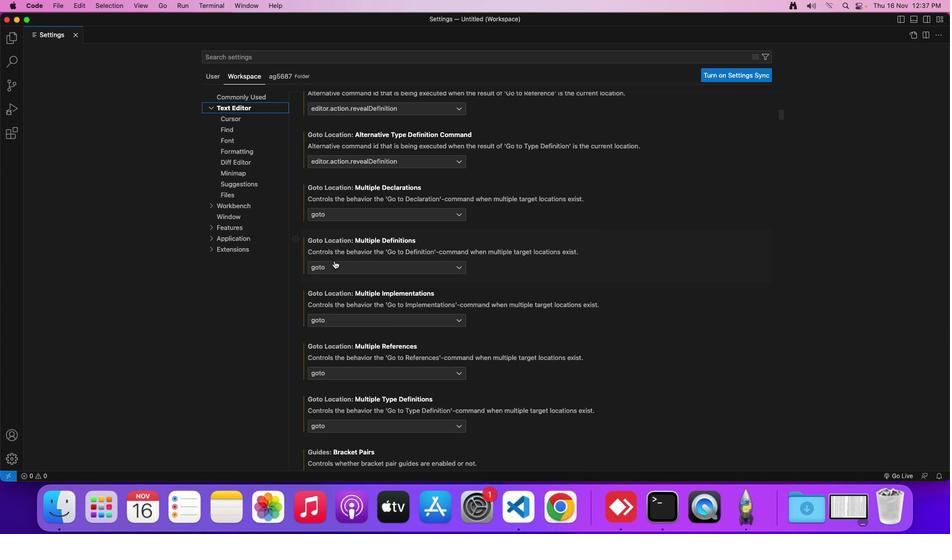 
Action: Mouse scrolled (334, 261) with delta (0, 0)
Screenshot: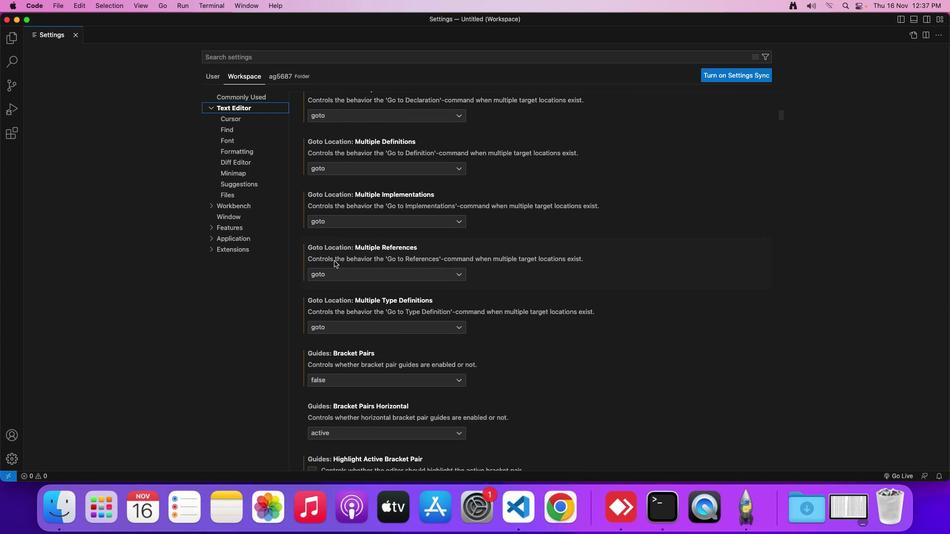 
Action: Mouse scrolled (334, 261) with delta (0, 0)
Screenshot: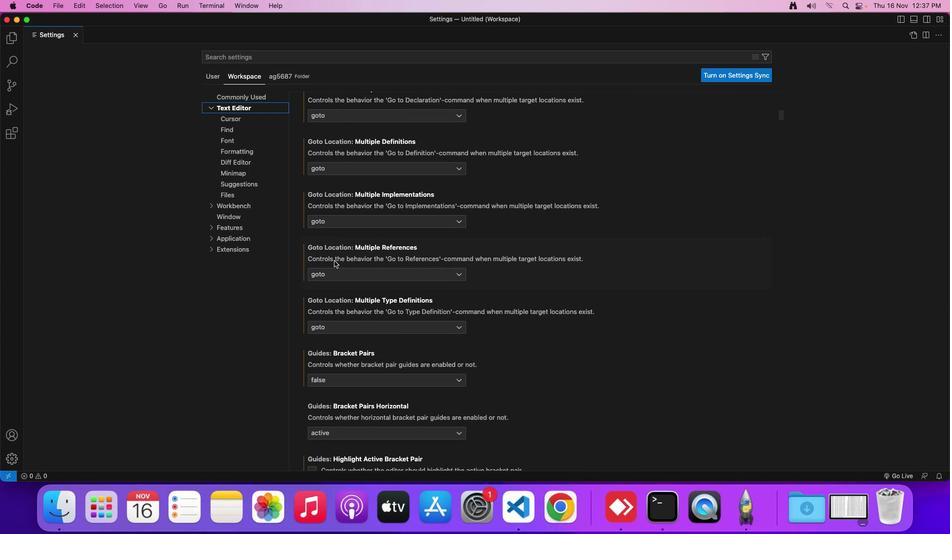 
Action: Mouse scrolled (334, 261) with delta (0, 0)
Screenshot: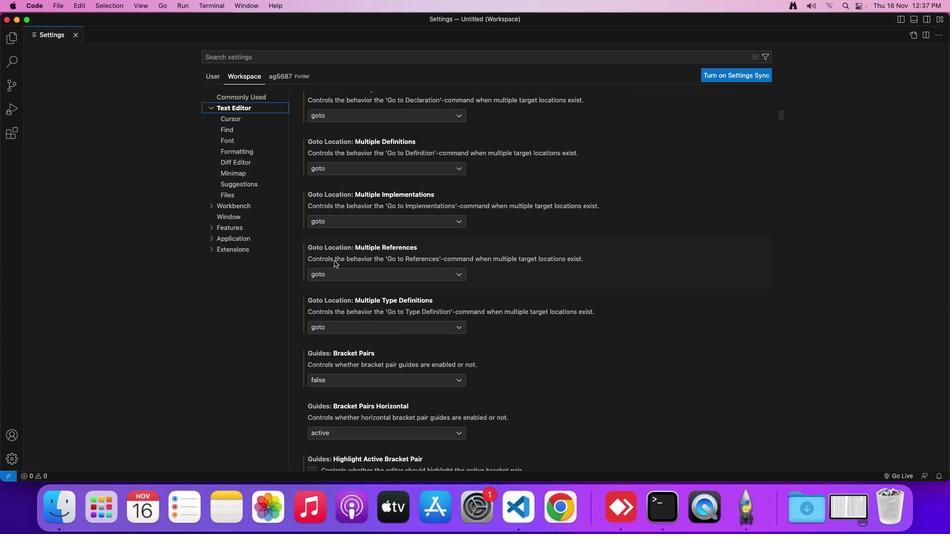 
Action: Mouse scrolled (334, 261) with delta (0, 0)
Screenshot: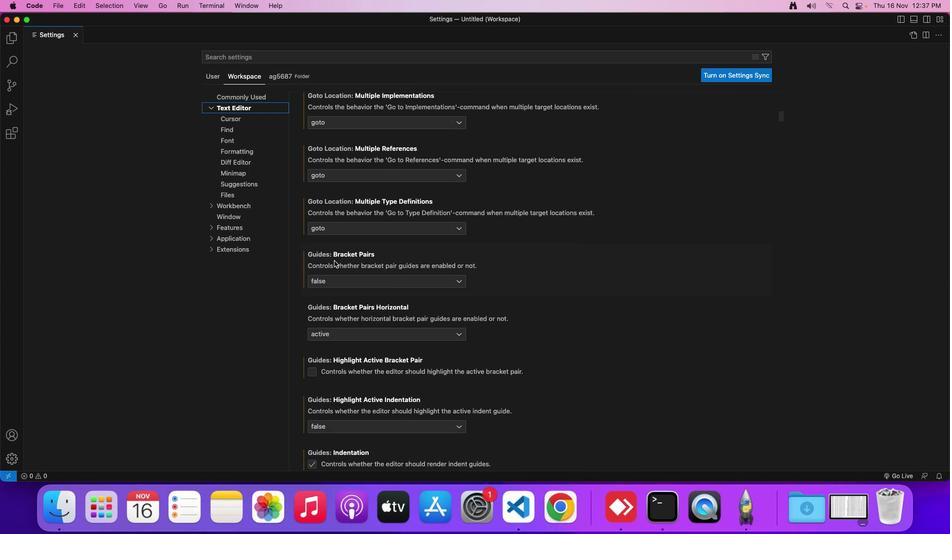 
Action: Mouse scrolled (334, 261) with delta (0, 0)
Screenshot: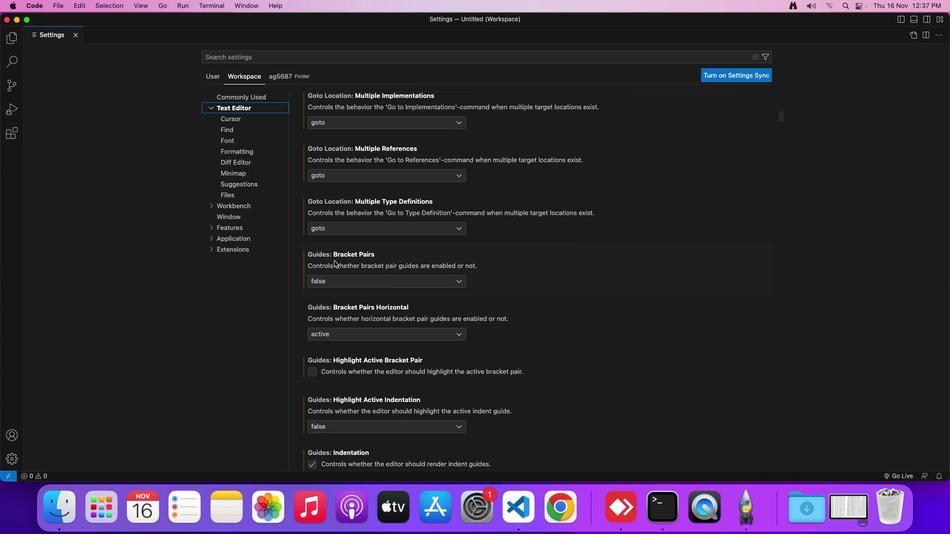 
Action: Mouse moved to (334, 261)
Screenshot: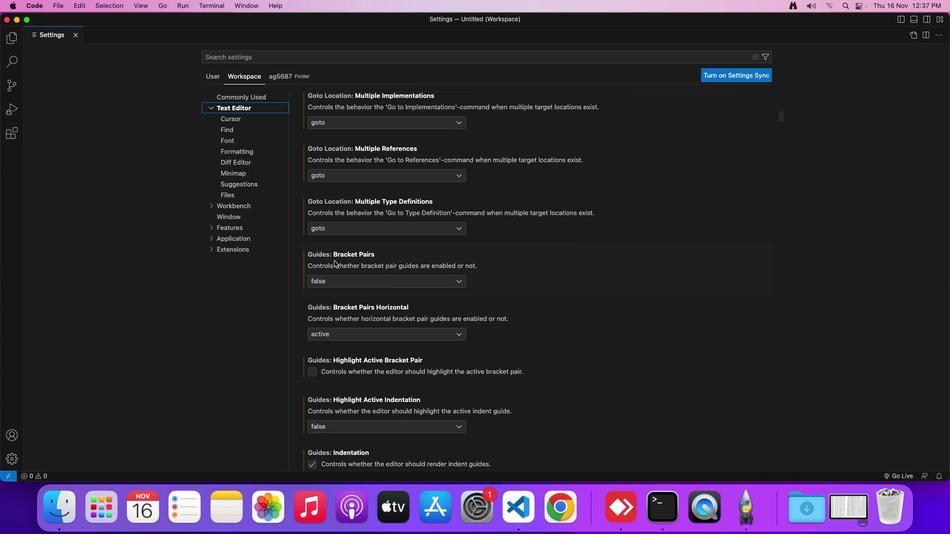 
Action: Mouse scrolled (334, 261) with delta (0, 0)
Screenshot: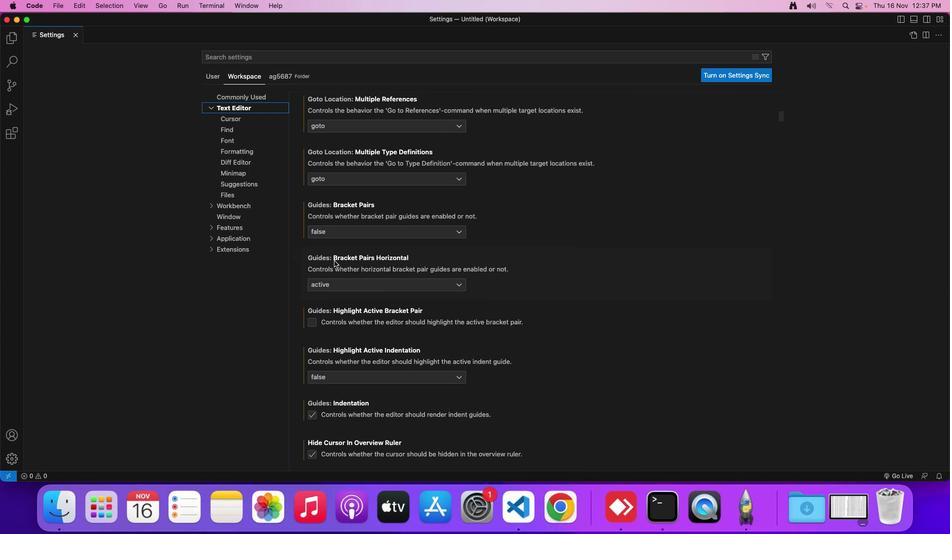 
Action: Mouse scrolled (334, 261) with delta (0, 0)
Screenshot: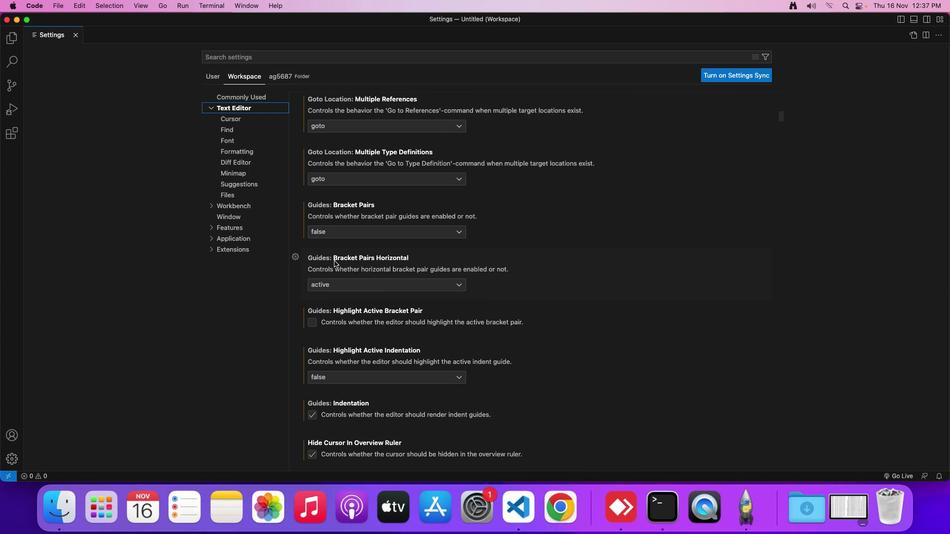 
Action: Mouse moved to (334, 261)
Screenshot: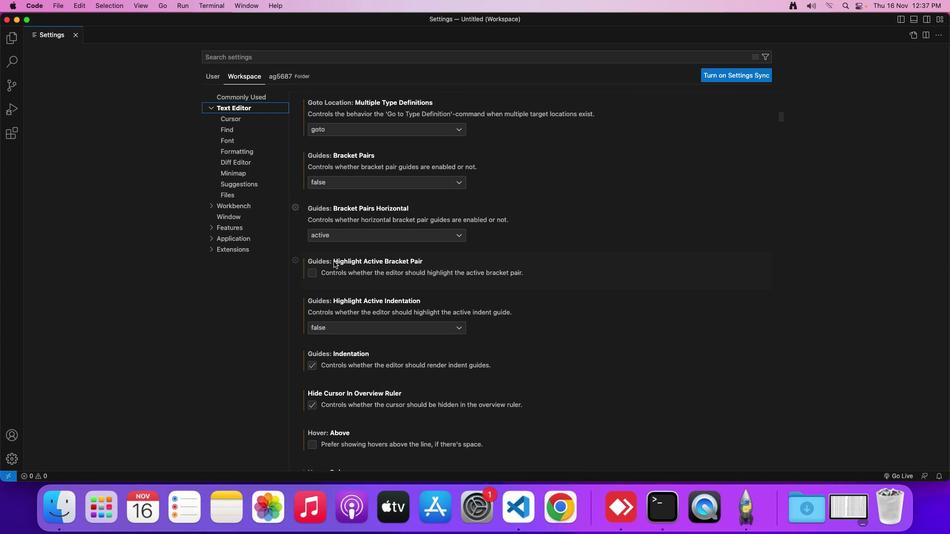 
Action: Mouse scrolled (334, 261) with delta (0, 0)
Screenshot: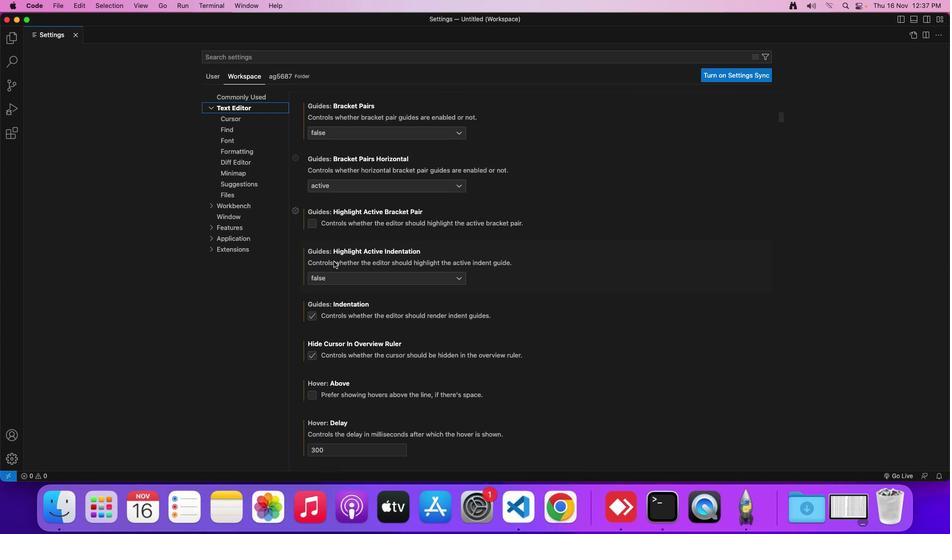 
Action: Mouse moved to (334, 261)
Screenshot: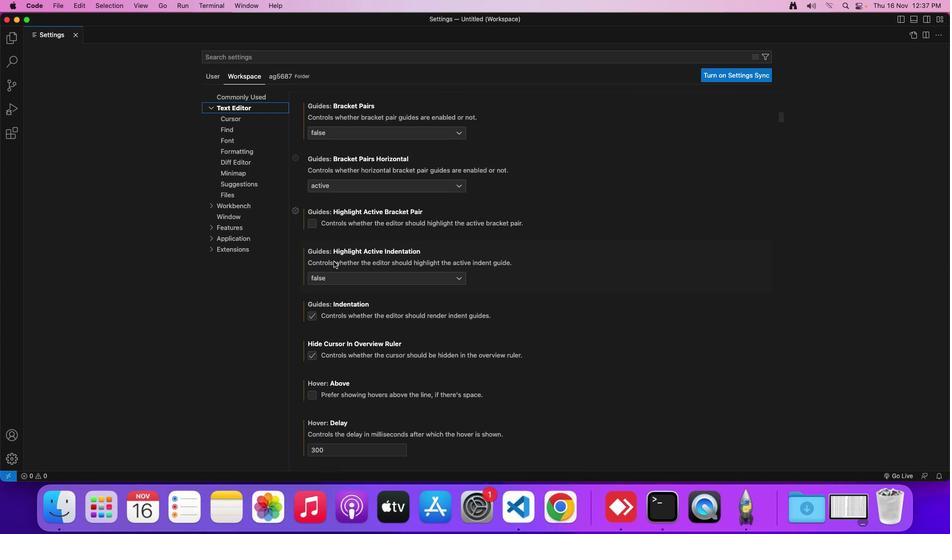 
Action: Mouse scrolled (334, 261) with delta (0, 0)
Screenshot: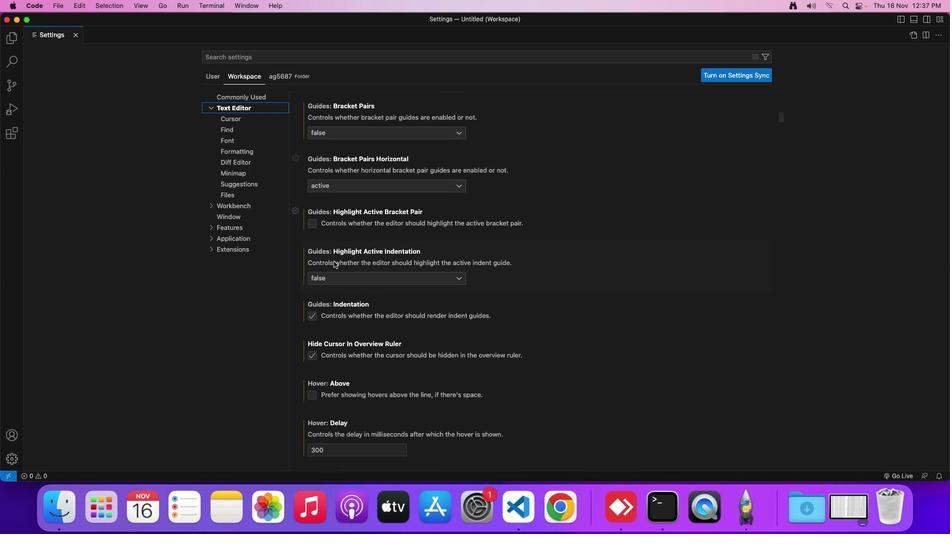 
Action: Mouse scrolled (334, 261) with delta (0, 0)
Screenshot: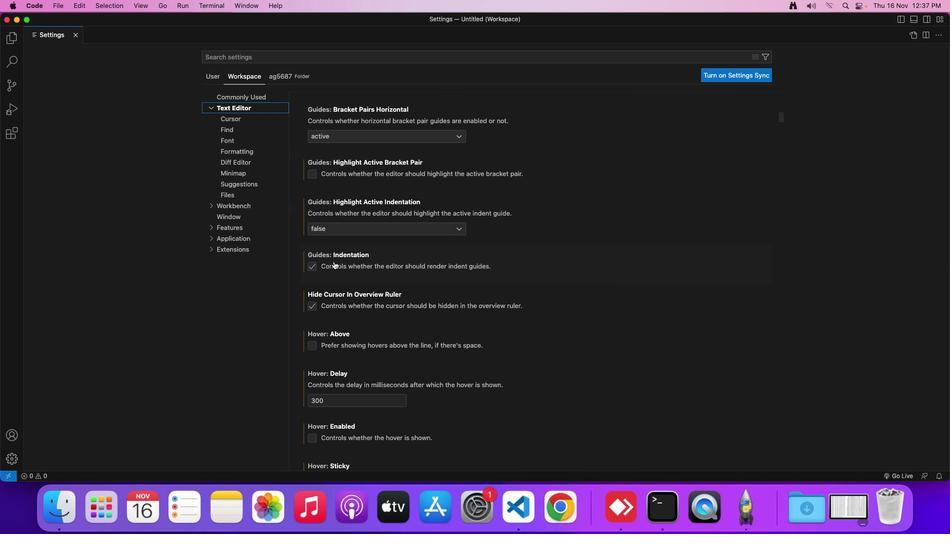 
Action: Mouse scrolled (334, 261) with delta (0, 0)
Screenshot: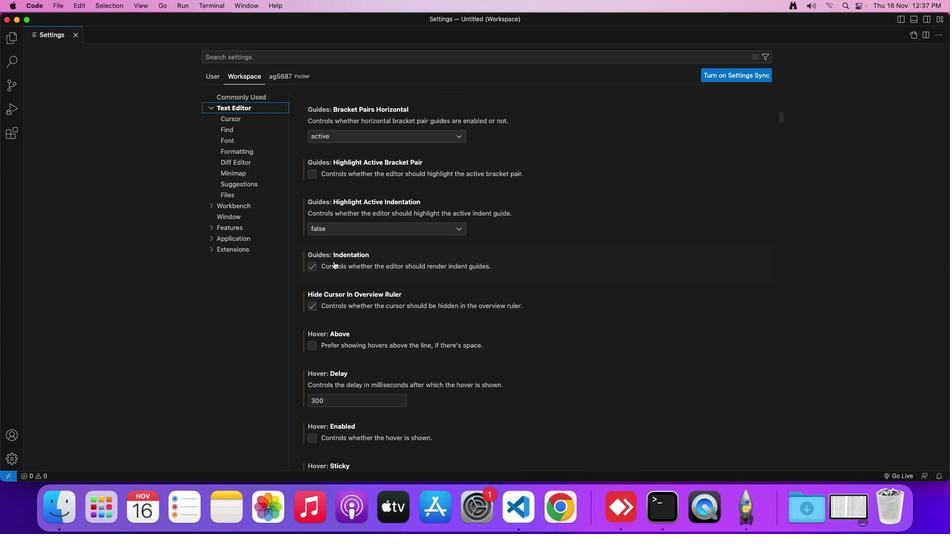 
Action: Mouse moved to (333, 261)
Screenshot: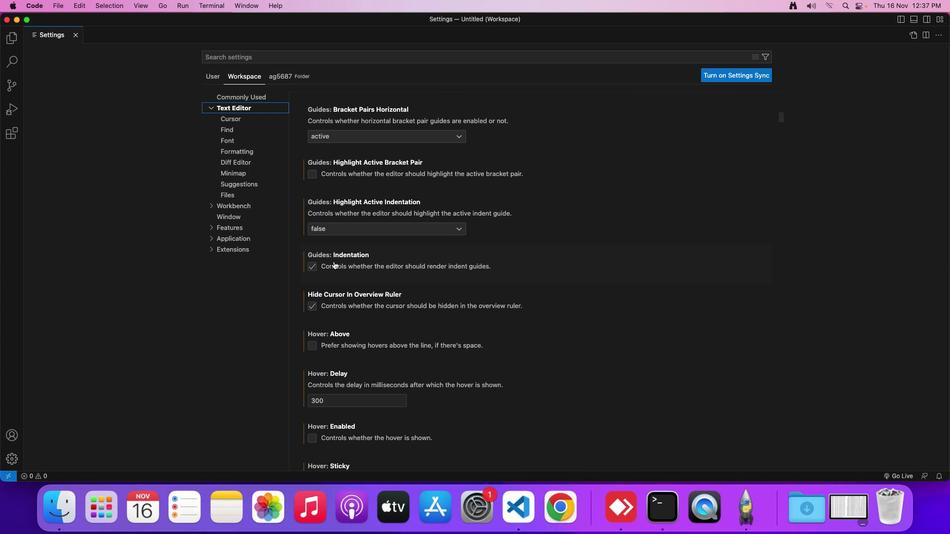 
Action: Mouse scrolled (333, 261) with delta (0, 0)
Screenshot: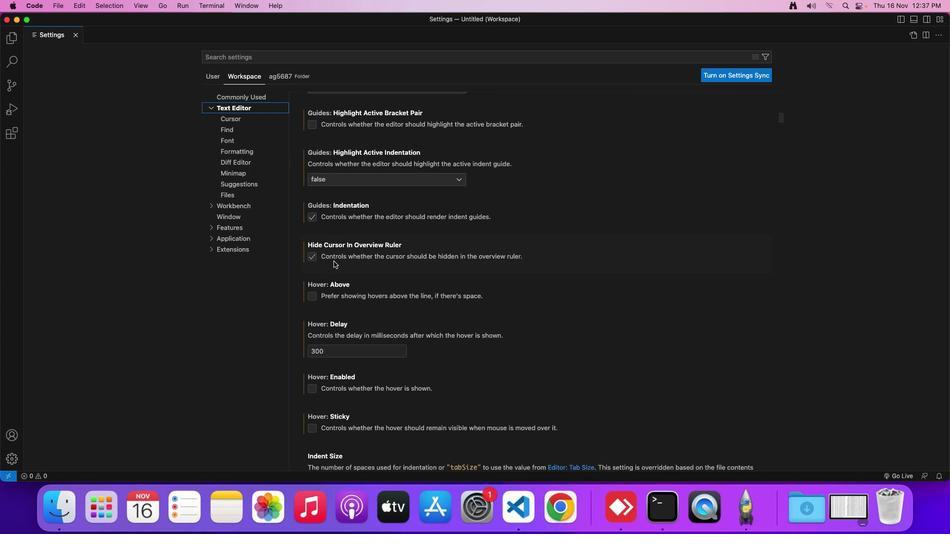
Action: Mouse scrolled (333, 261) with delta (0, 0)
Screenshot: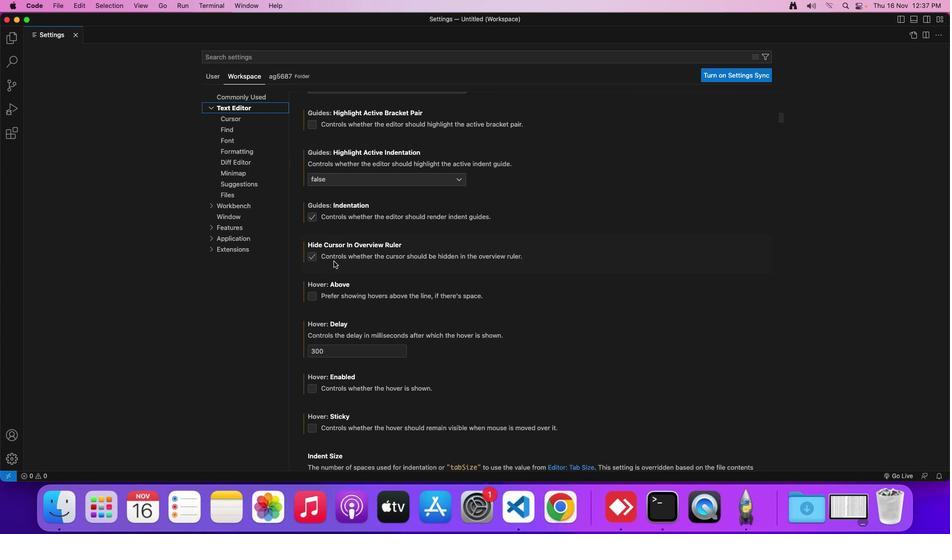 
Action: Mouse moved to (333, 261)
Screenshot: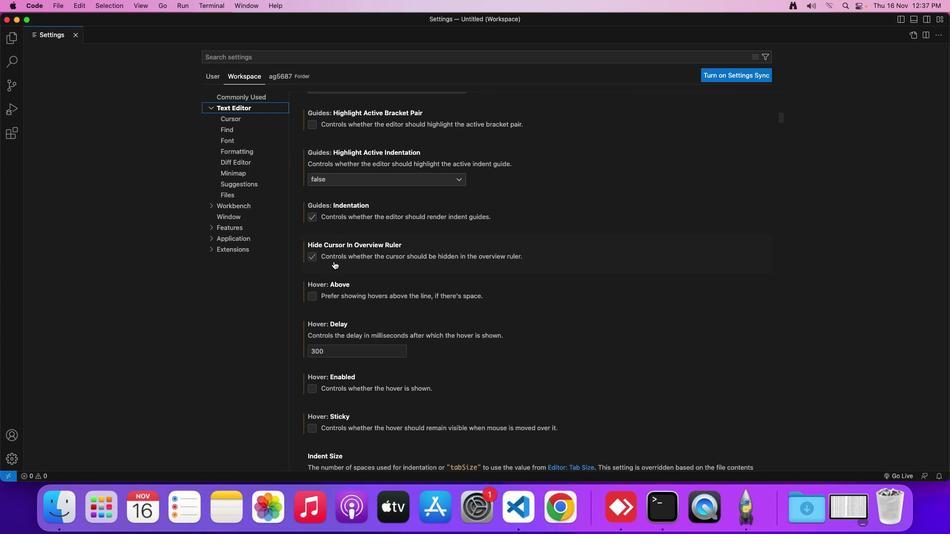 
Action: Mouse scrolled (333, 261) with delta (0, 0)
Screenshot: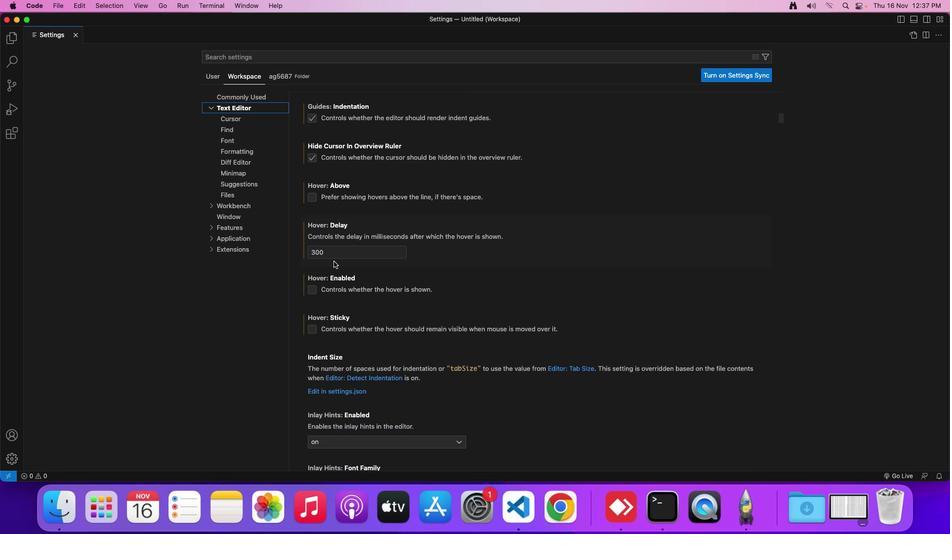 
Action: Mouse scrolled (333, 261) with delta (0, 0)
Screenshot: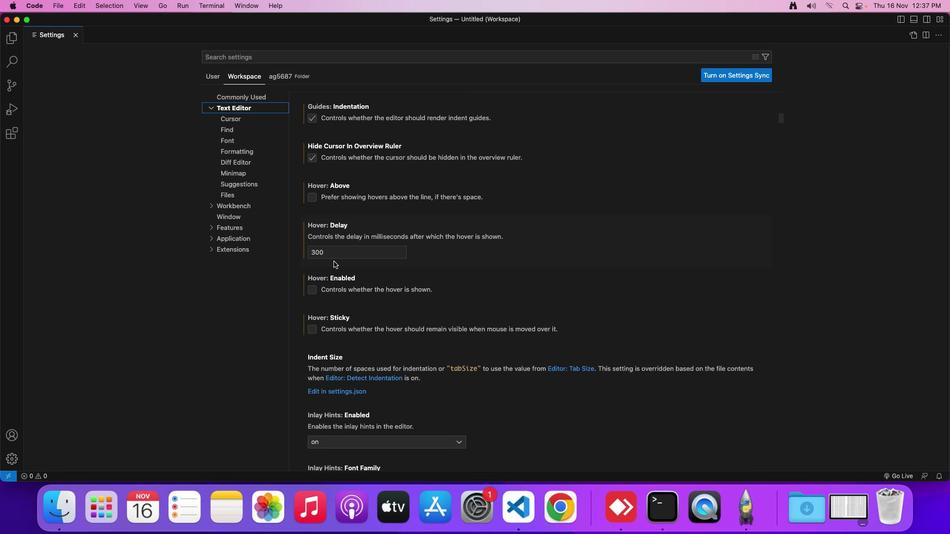 
Action: Mouse scrolled (333, 261) with delta (0, 0)
Screenshot: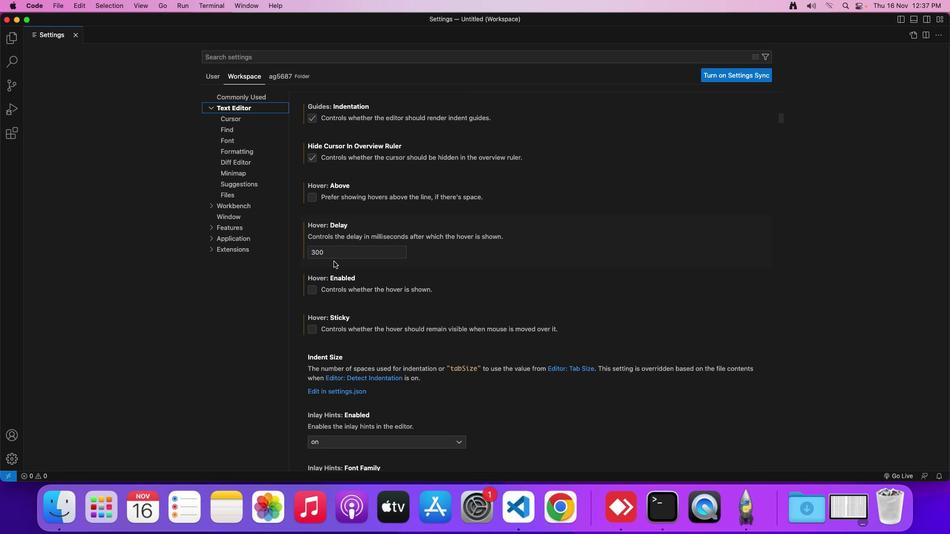 
Action: Mouse moved to (334, 261)
Screenshot: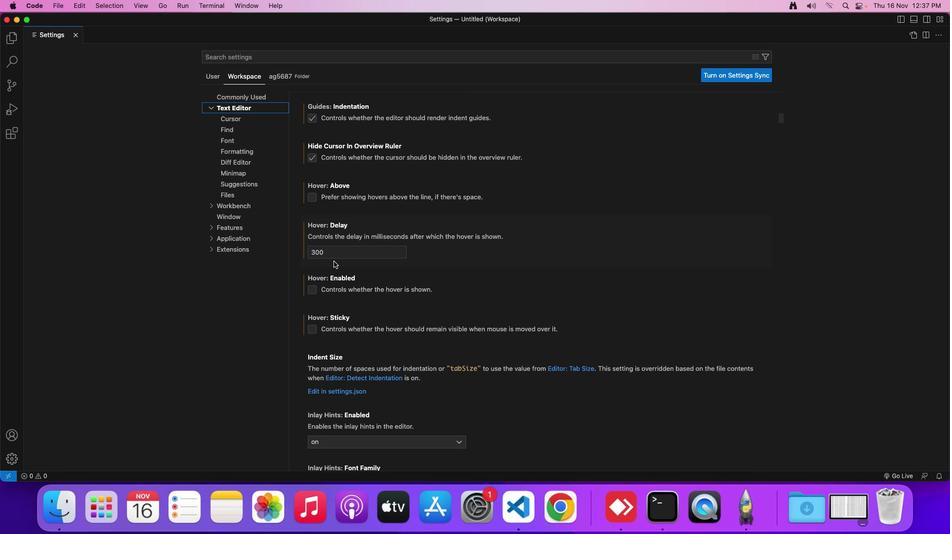 
Action: Mouse scrolled (334, 261) with delta (0, 0)
Screenshot: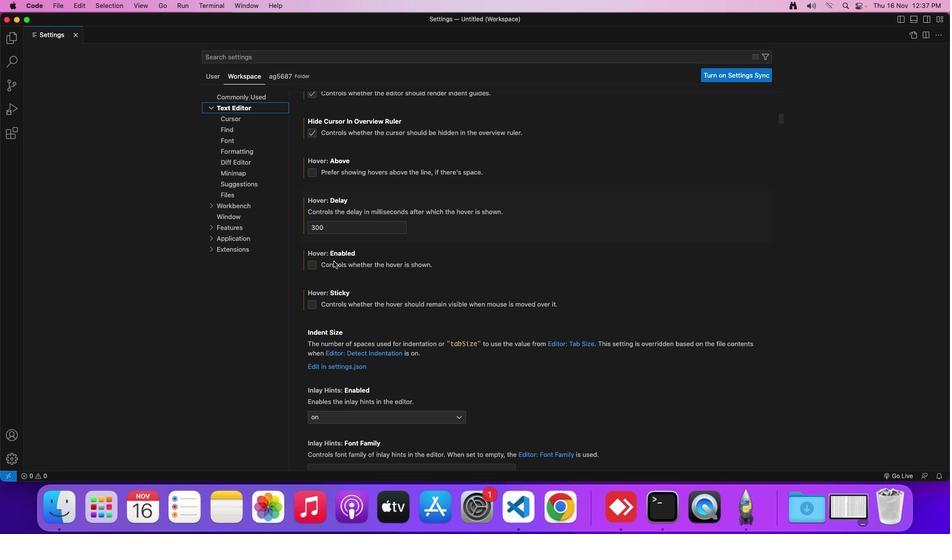 
Action: Mouse moved to (334, 261)
Screenshot: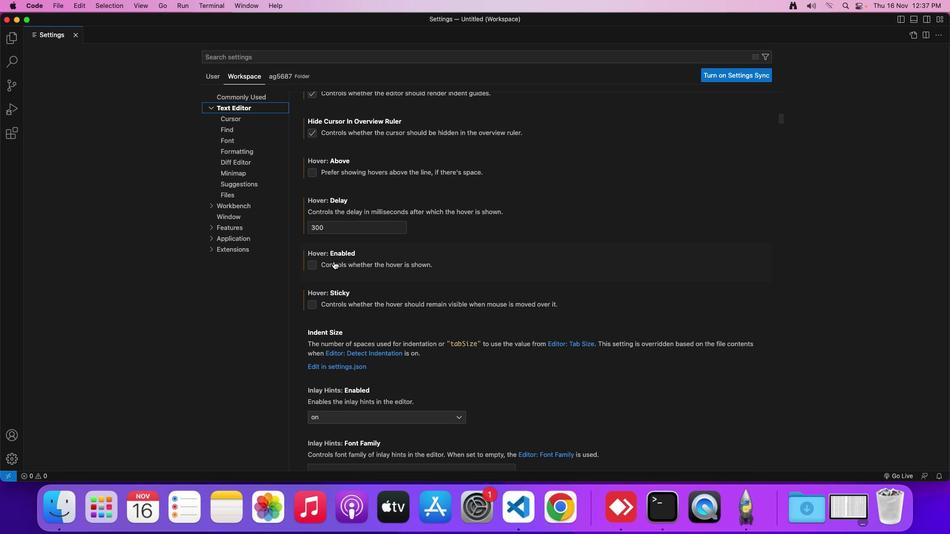 
Action: Mouse scrolled (334, 261) with delta (0, 0)
Screenshot: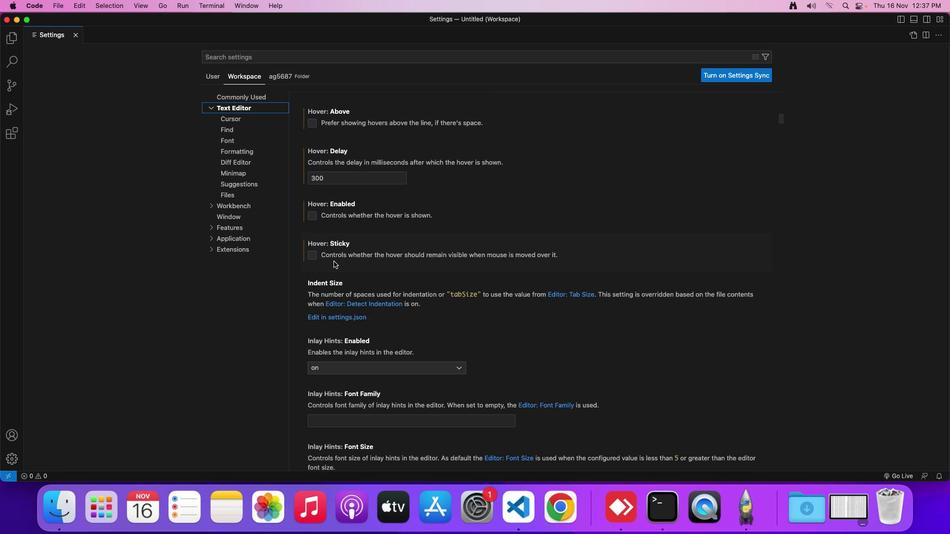 
Action: Mouse scrolled (334, 261) with delta (0, 0)
Screenshot: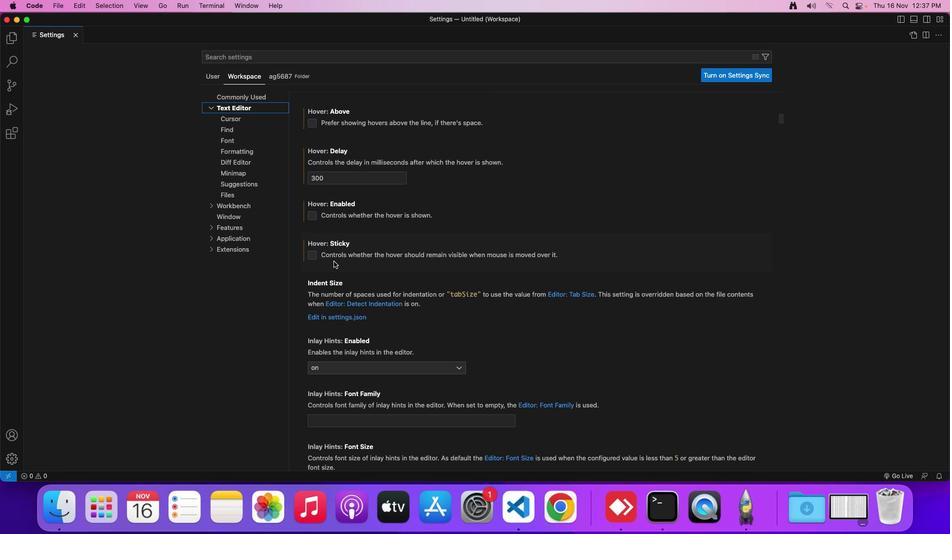 
Action: Mouse scrolled (334, 261) with delta (0, 0)
Screenshot: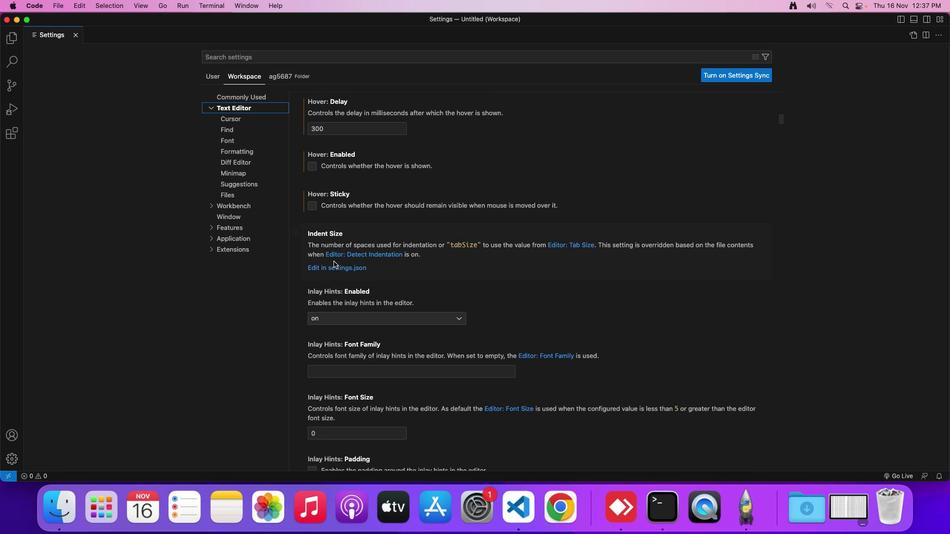
Action: Mouse scrolled (334, 261) with delta (0, 0)
Screenshot: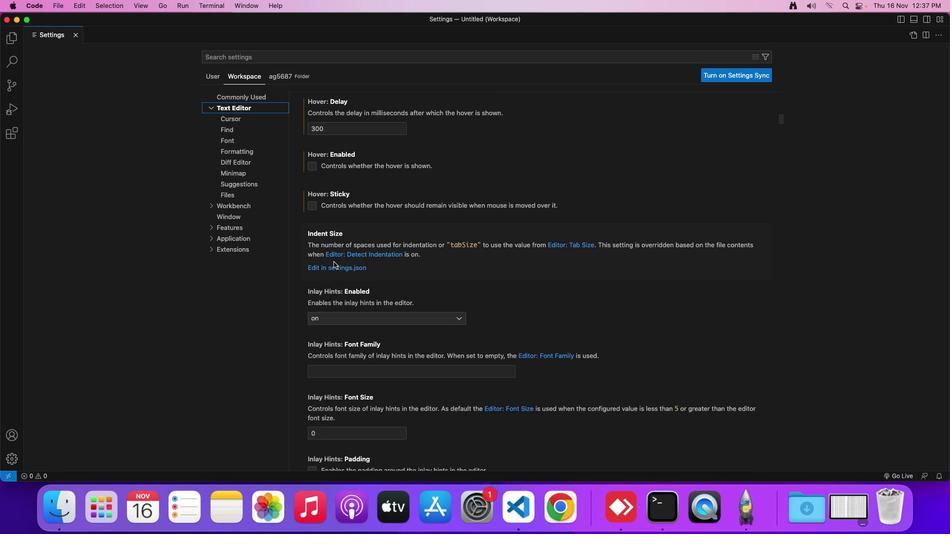 
Action: Mouse moved to (332, 264)
Screenshot: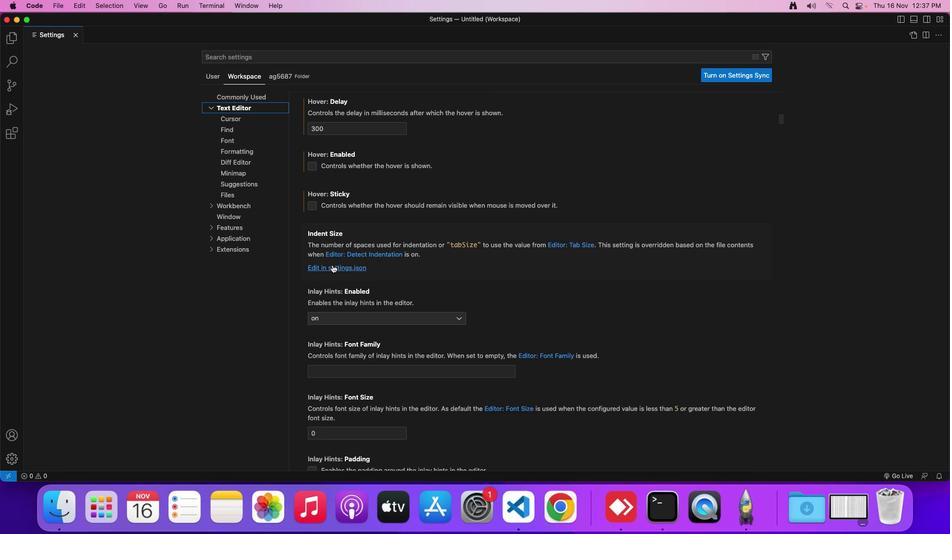 
Action: Mouse pressed left at (332, 264)
Screenshot: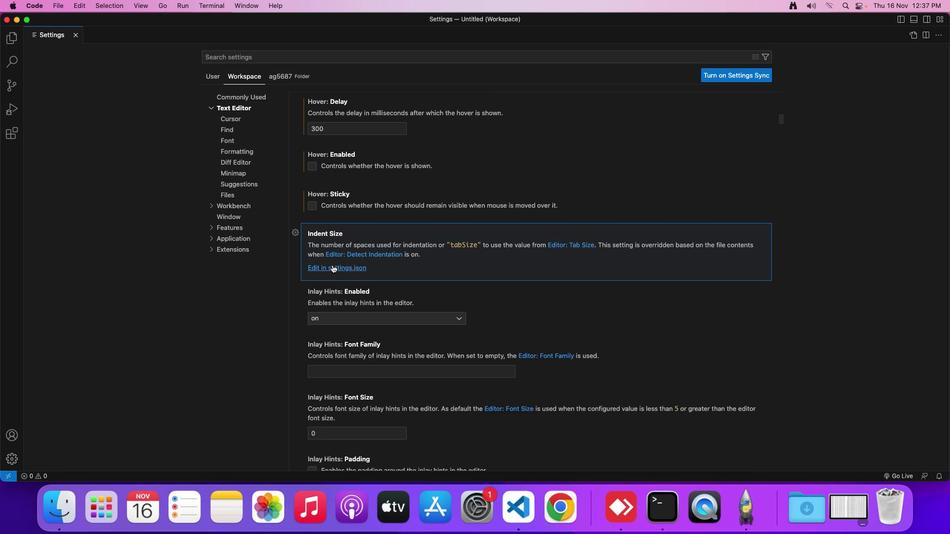 
Action: Mouse moved to (354, 253)
Screenshot: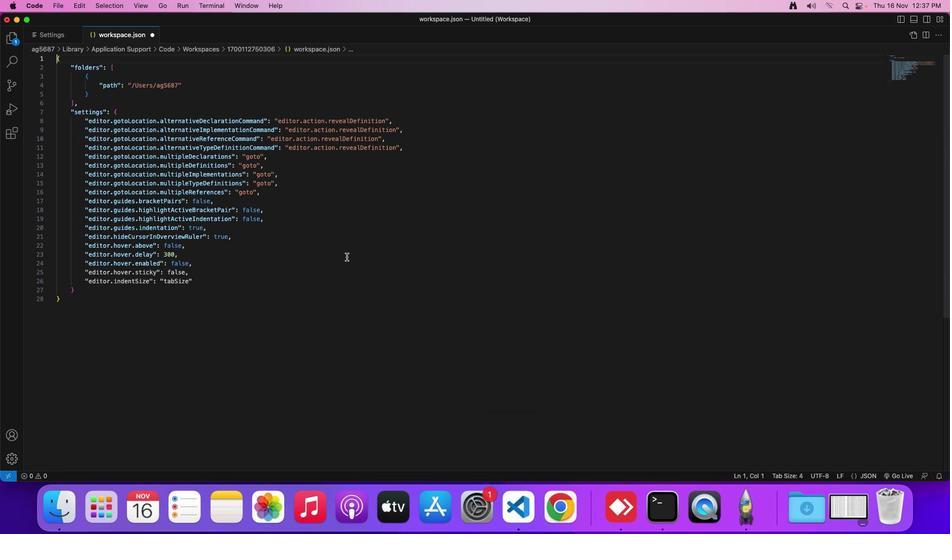 
